 Task: Open a blank sheet, save the file as 'visualization' Insert a table '2 by 1' In first column, add headers, 'Copy, Book'. Change table style to  'Red'
Action: Mouse moved to (204, 259)
Screenshot: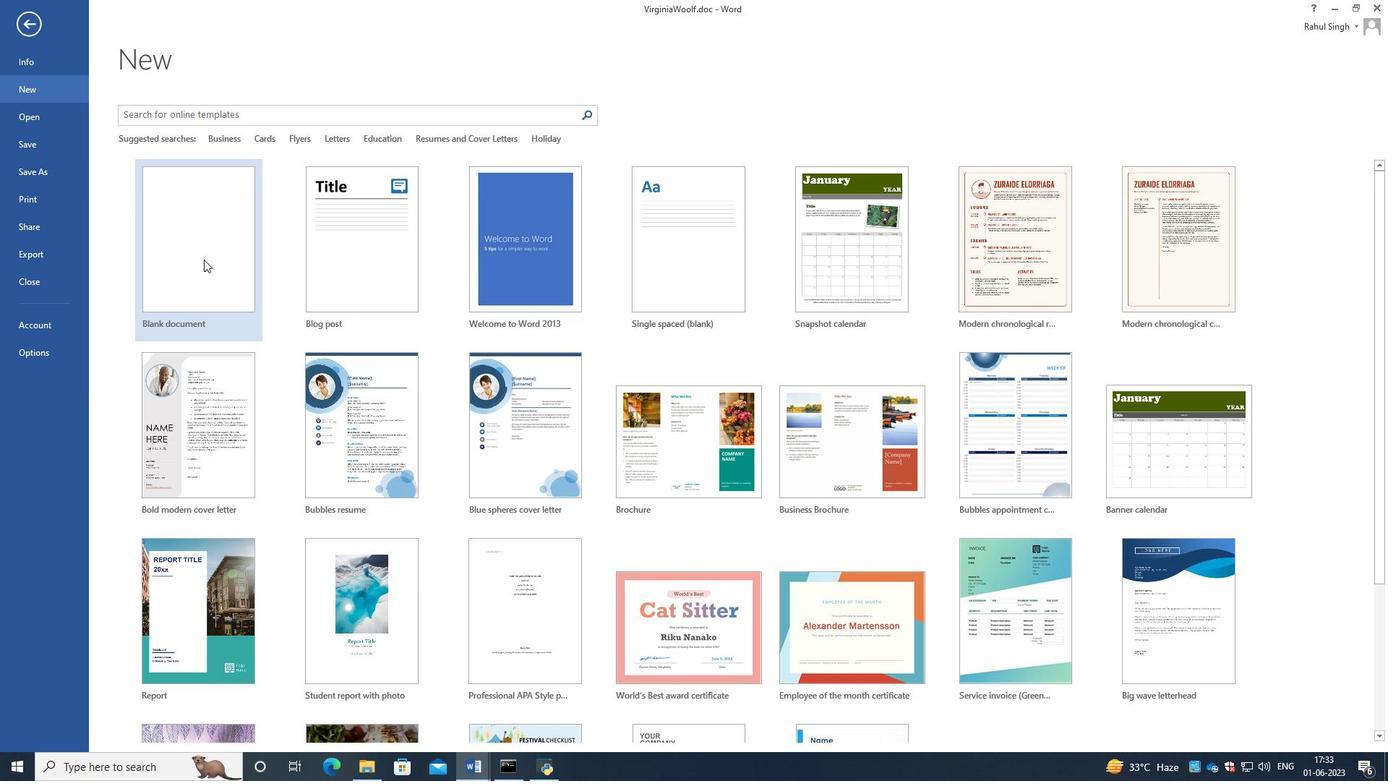 
Action: Mouse pressed left at (204, 259)
Screenshot: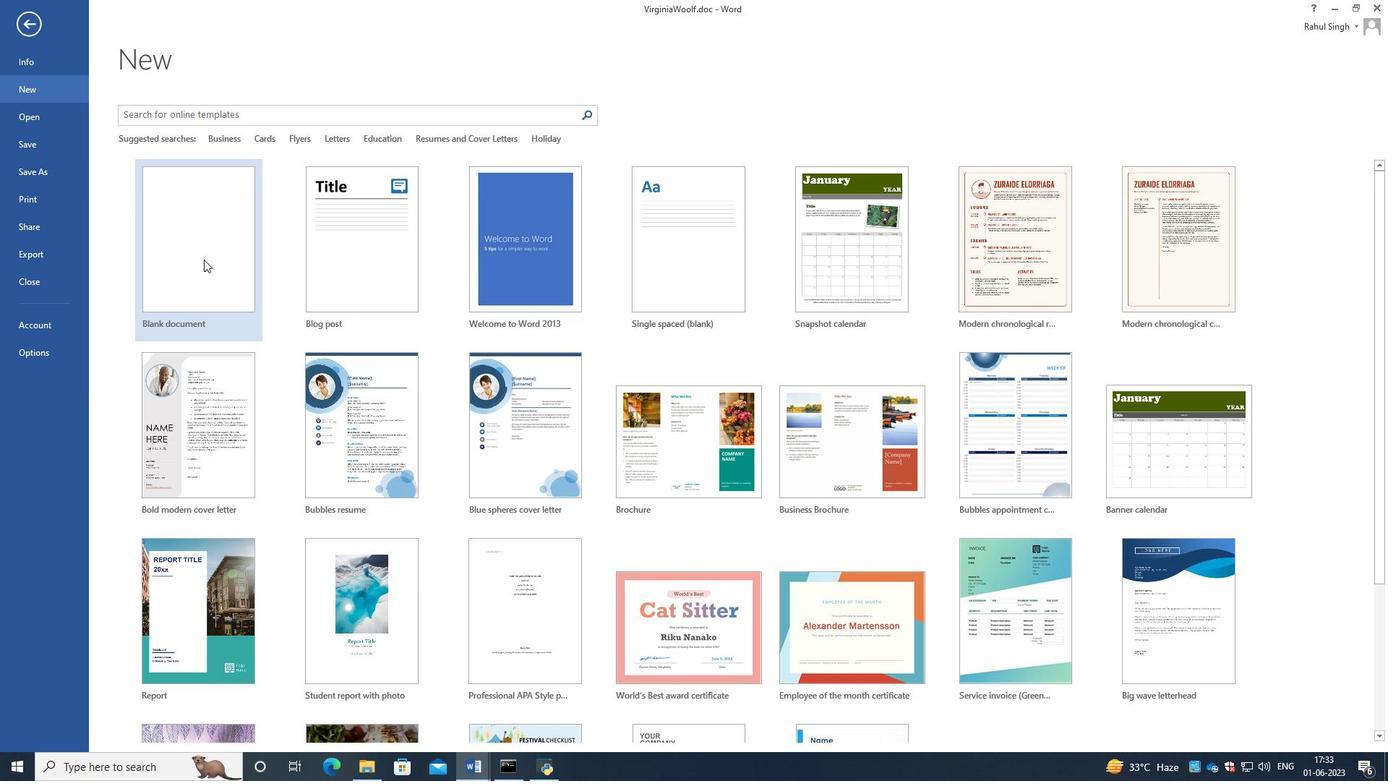 
Action: Mouse moved to (22, 28)
Screenshot: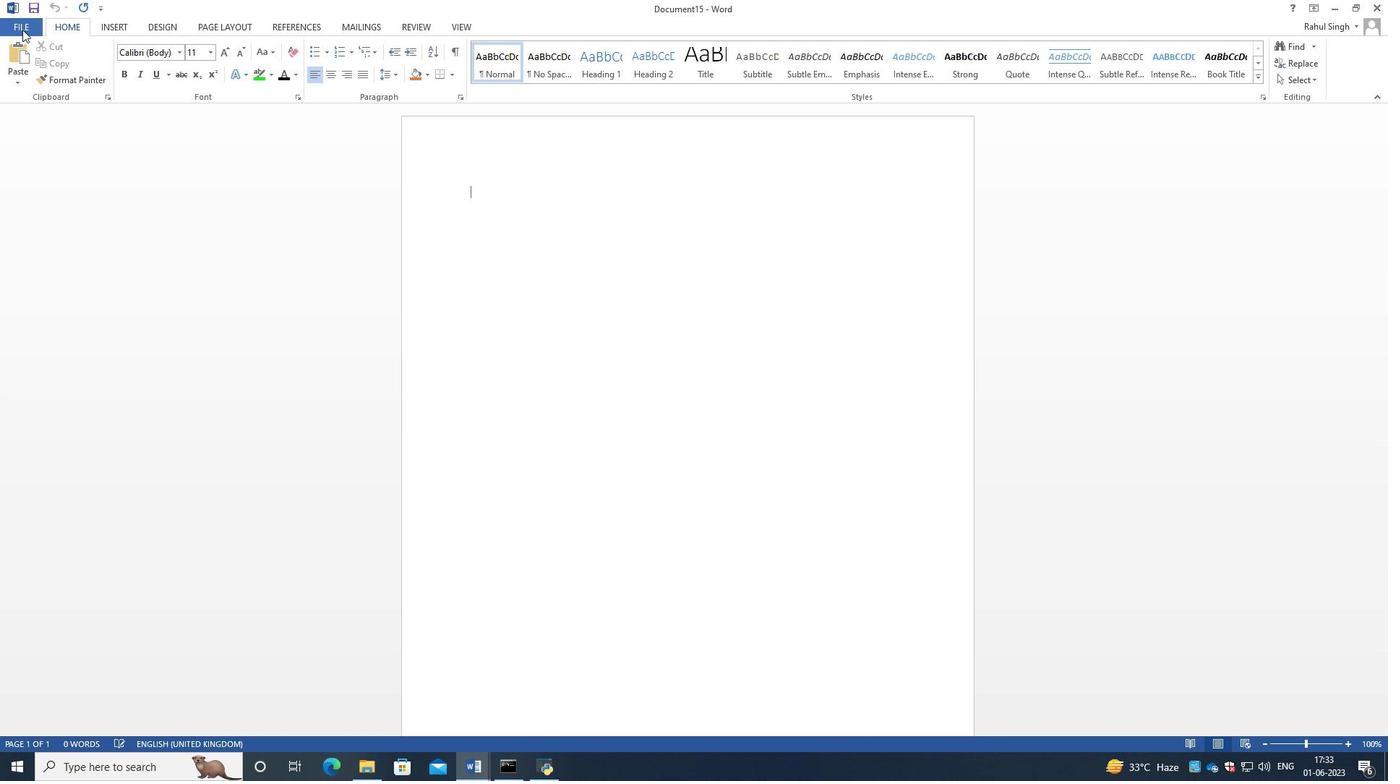 
Action: Mouse pressed left at (22, 28)
Screenshot: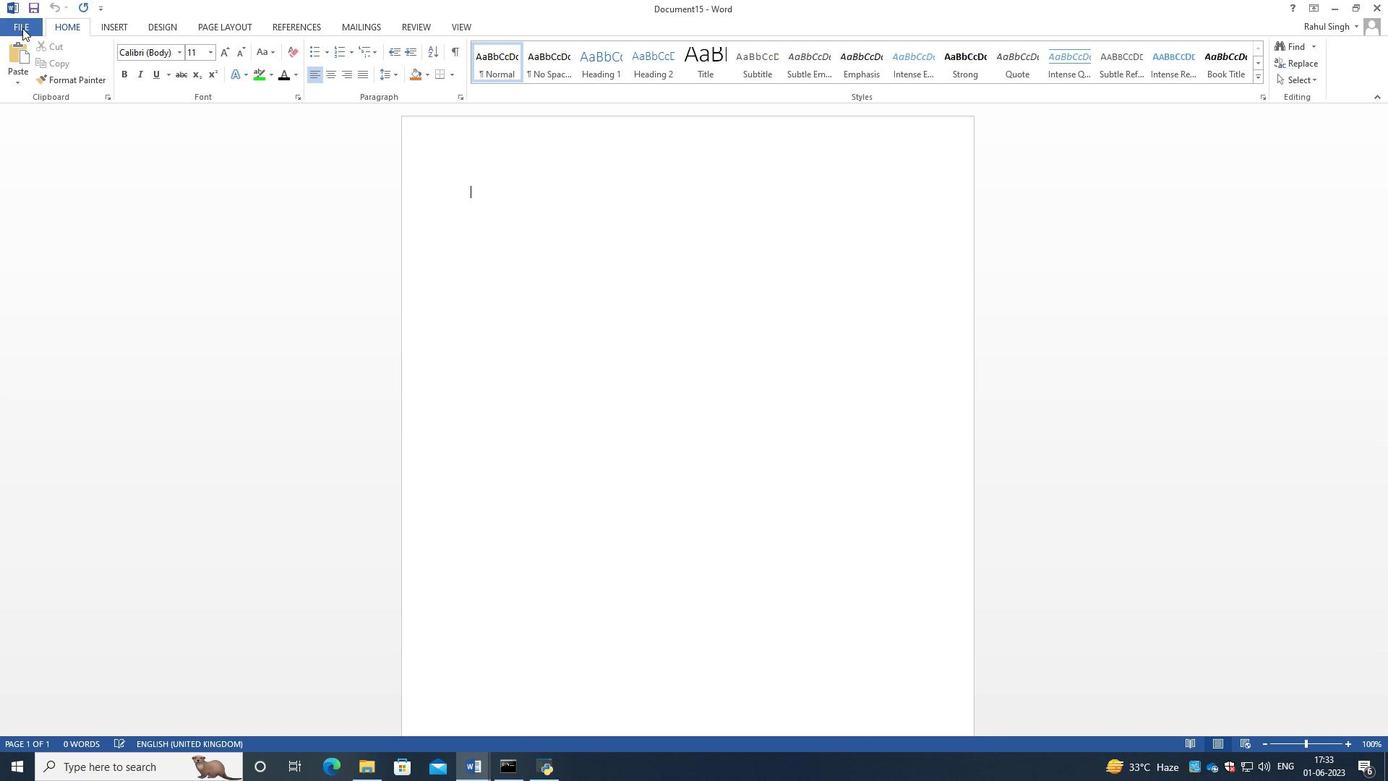 
Action: Mouse moved to (41, 176)
Screenshot: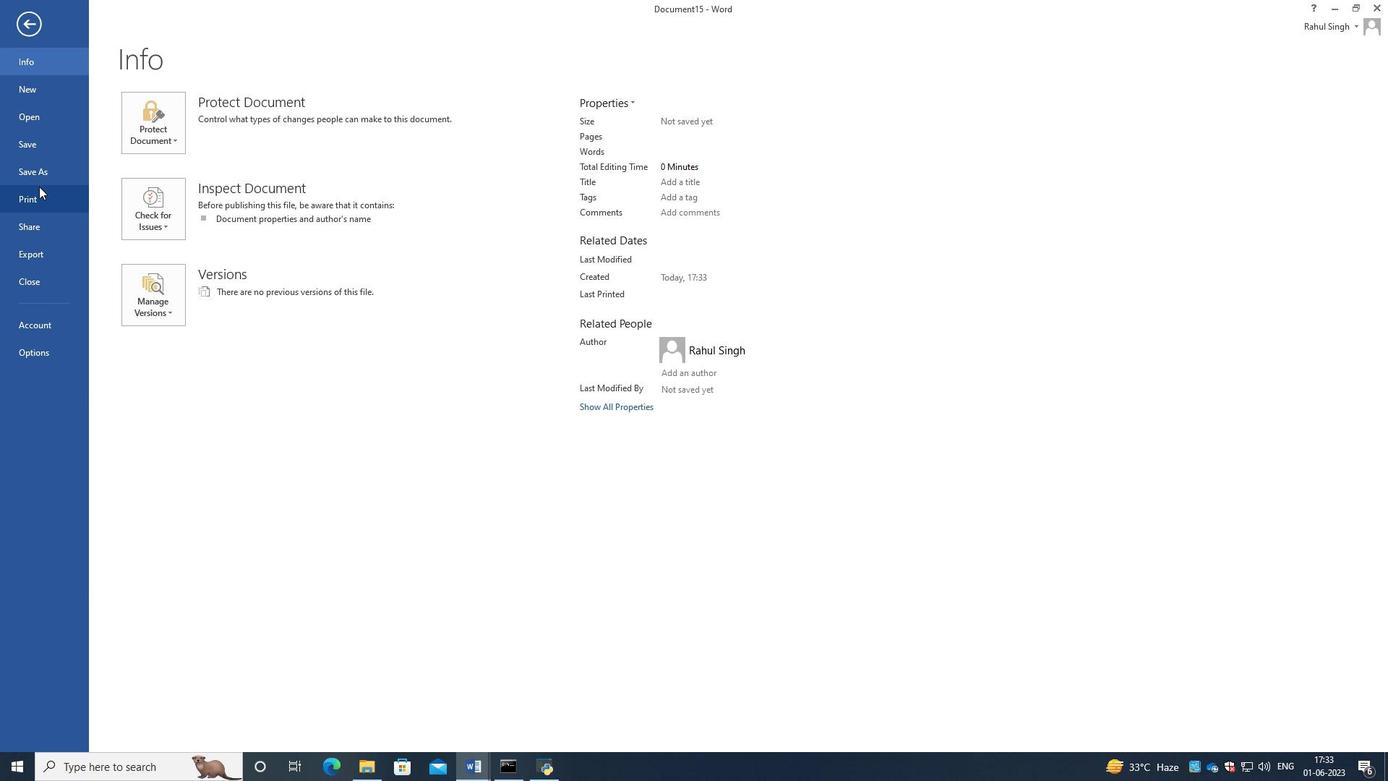 
Action: Mouse pressed left at (41, 176)
Screenshot: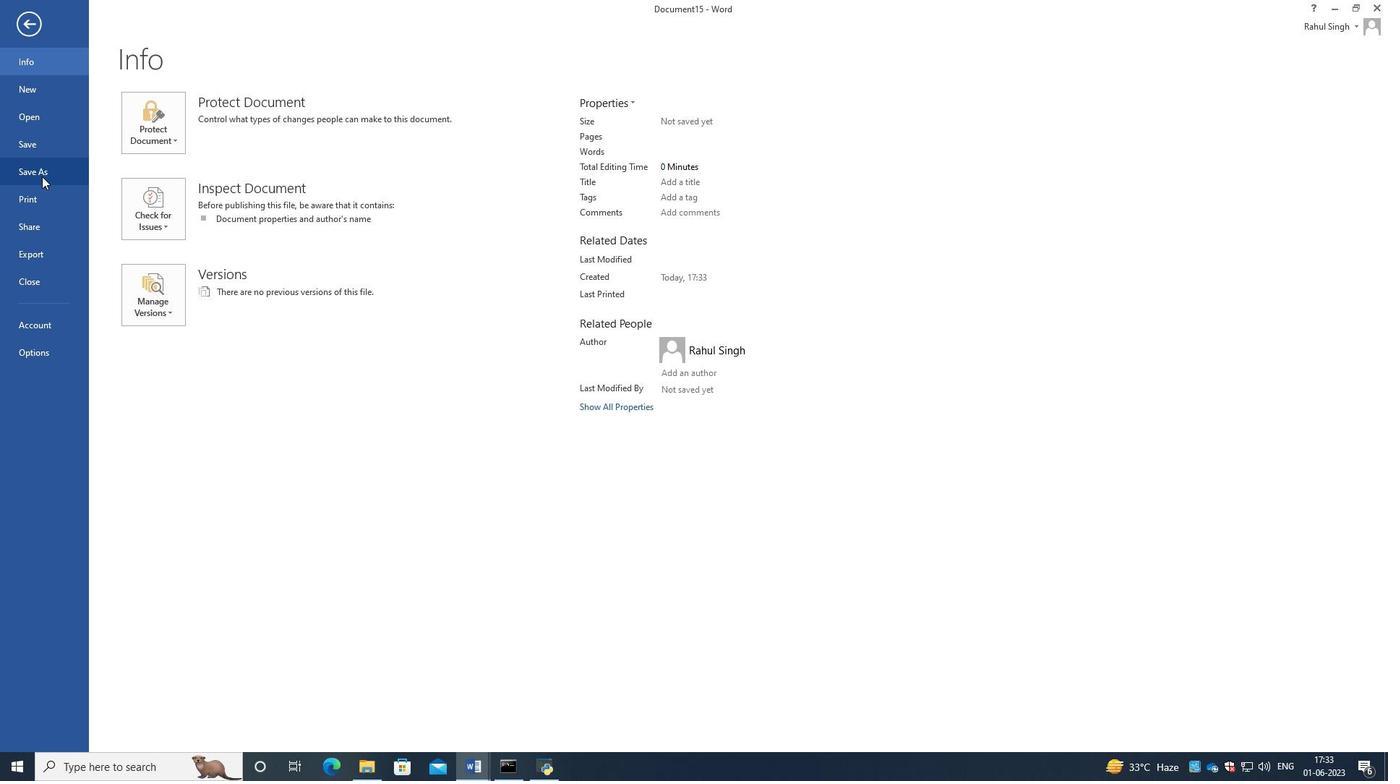 
Action: Mouse moved to (389, 148)
Screenshot: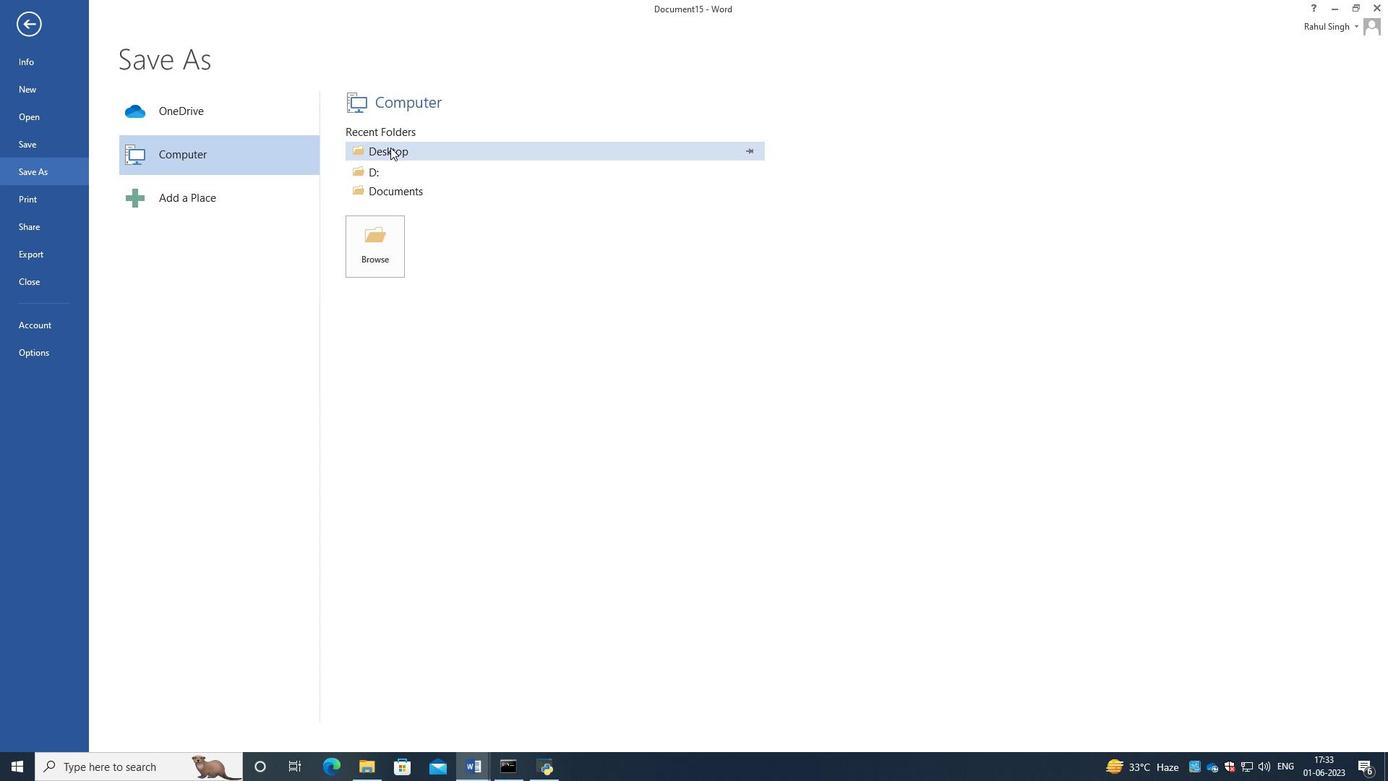 
Action: Mouse pressed left at (389, 148)
Screenshot: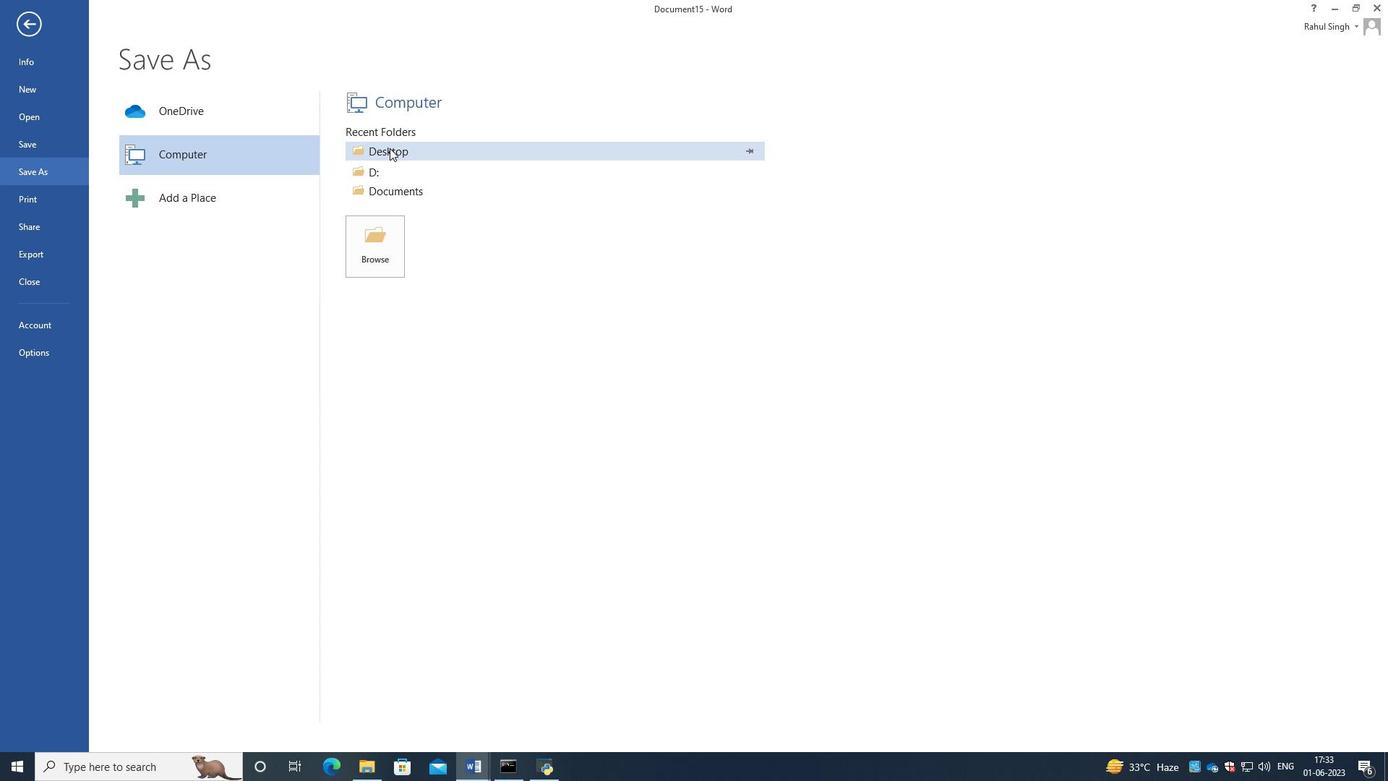 
Action: Mouse moved to (429, 293)
Screenshot: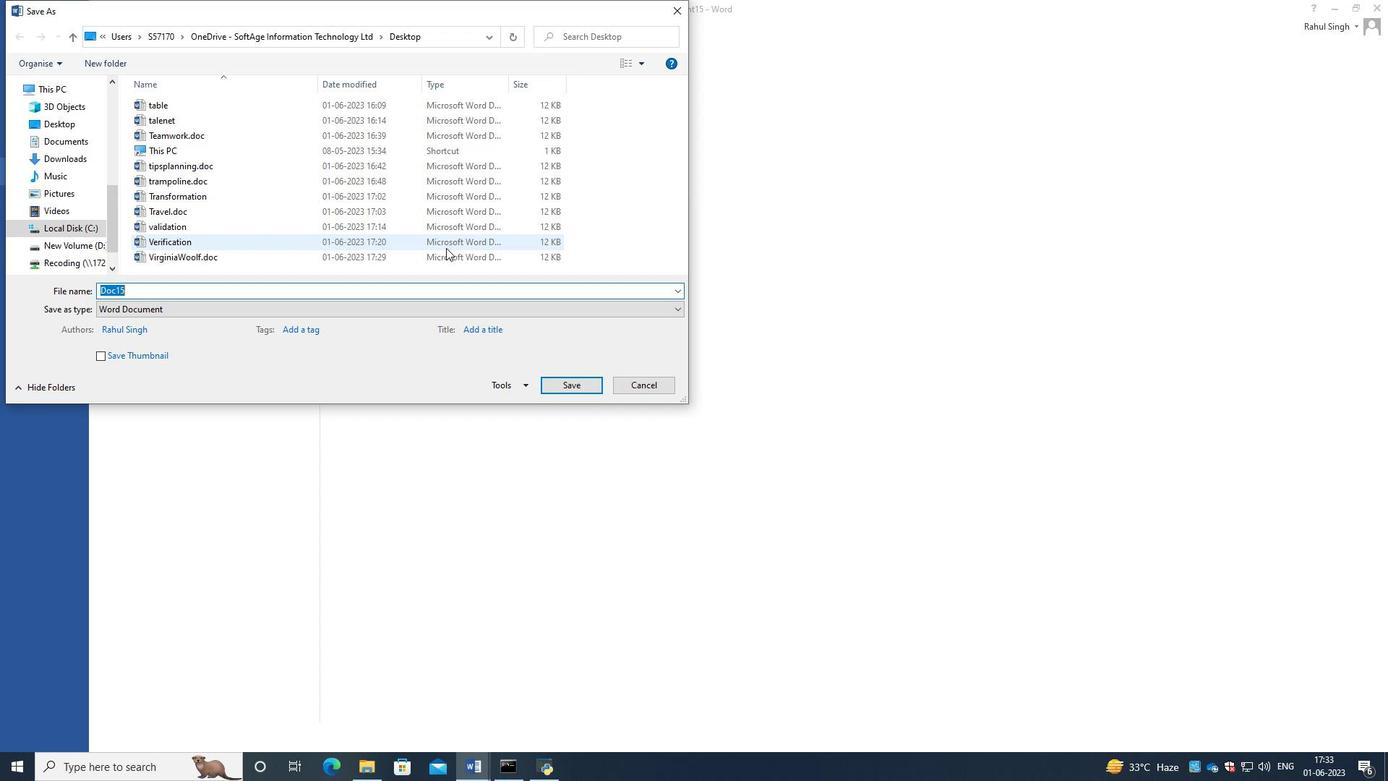 
Action: Key pressed sa<Key.backspace><Key.backspace><Key.backspace>visualization
Screenshot: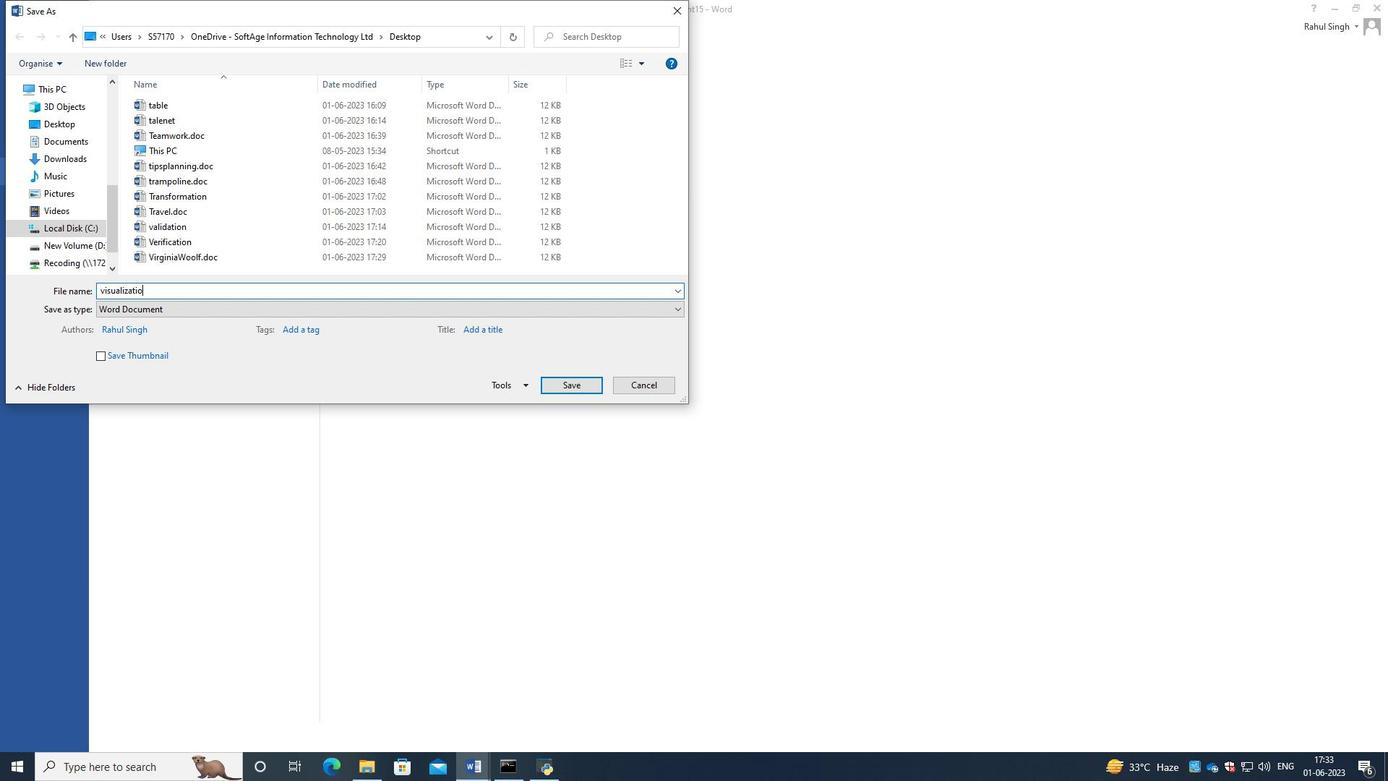 
Action: Mouse moved to (568, 385)
Screenshot: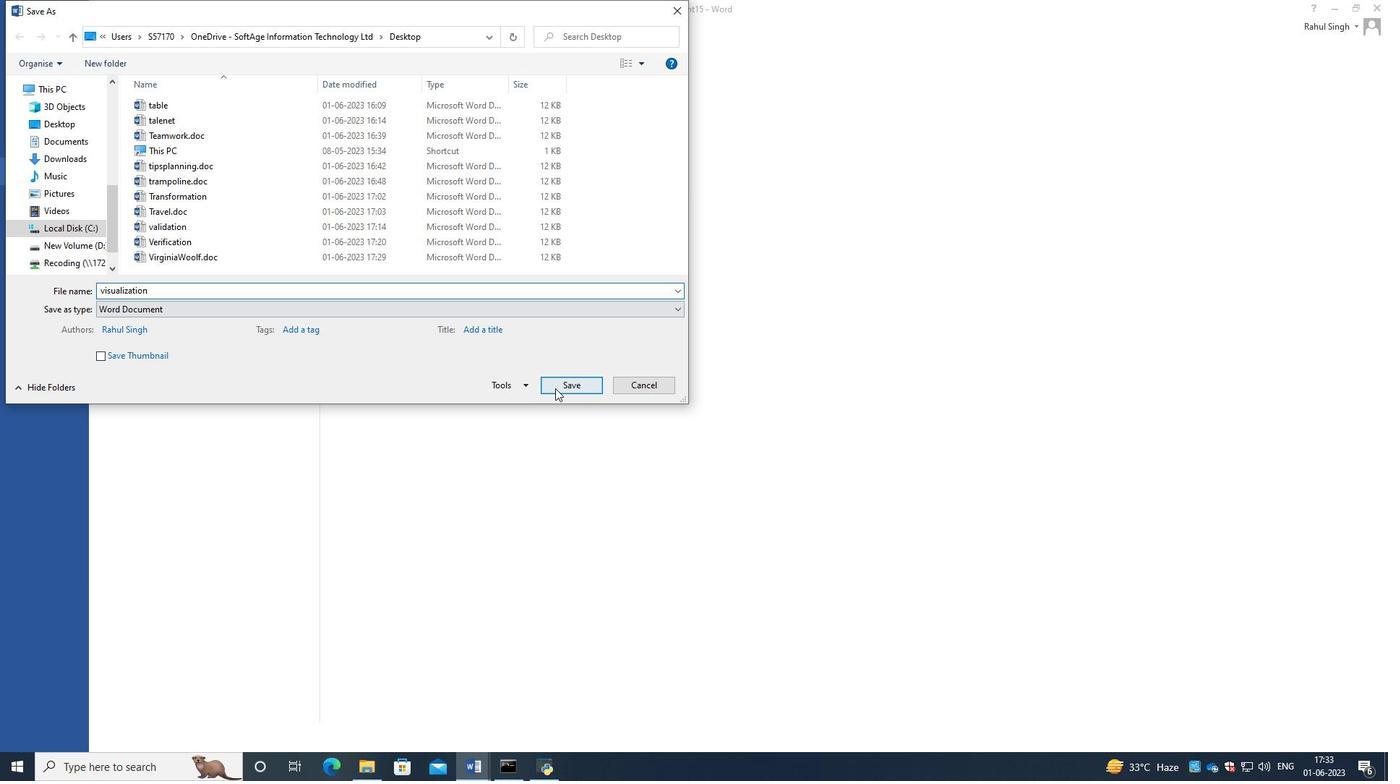
Action: Mouse pressed left at (568, 385)
Screenshot: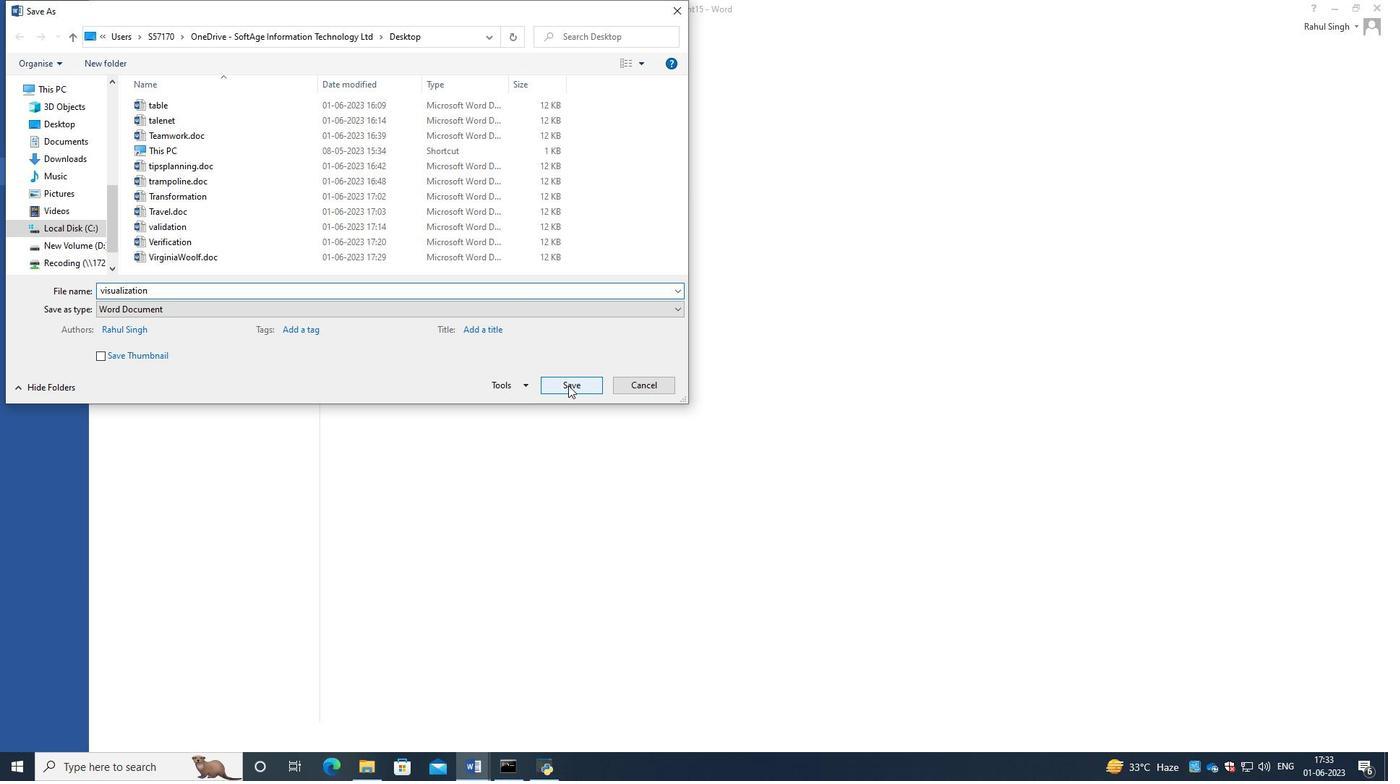 
Action: Mouse moved to (112, 31)
Screenshot: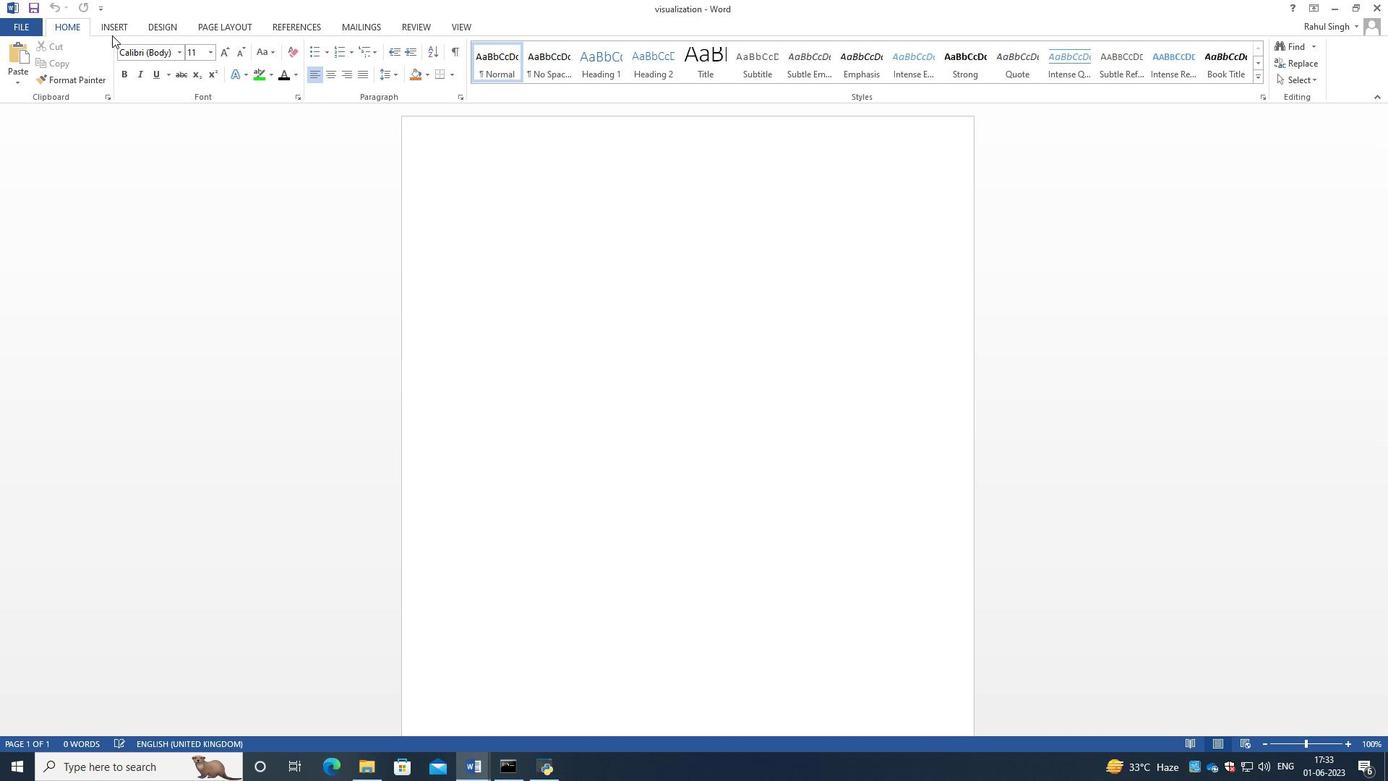
Action: Mouse pressed left at (112, 31)
Screenshot: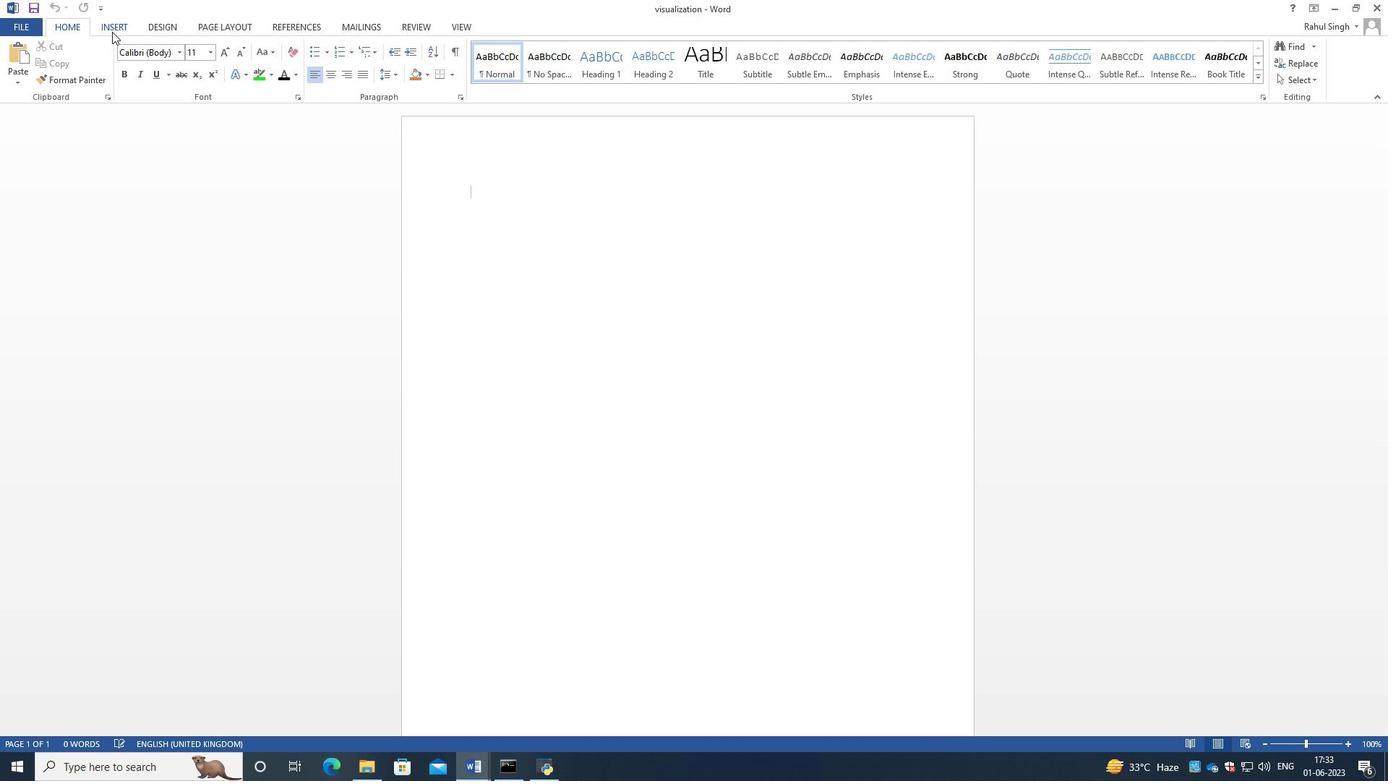 
Action: Mouse moved to (120, 75)
Screenshot: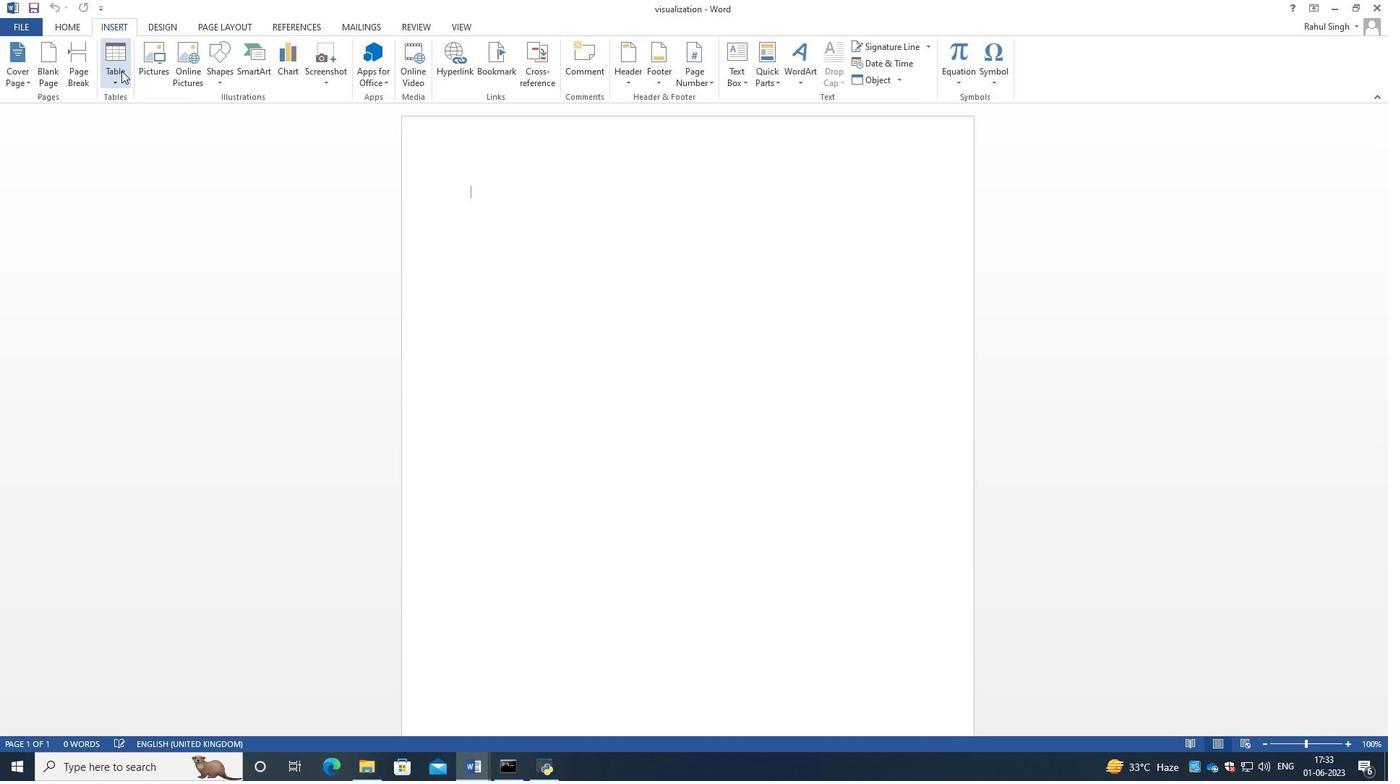 
Action: Mouse pressed left at (120, 75)
Screenshot: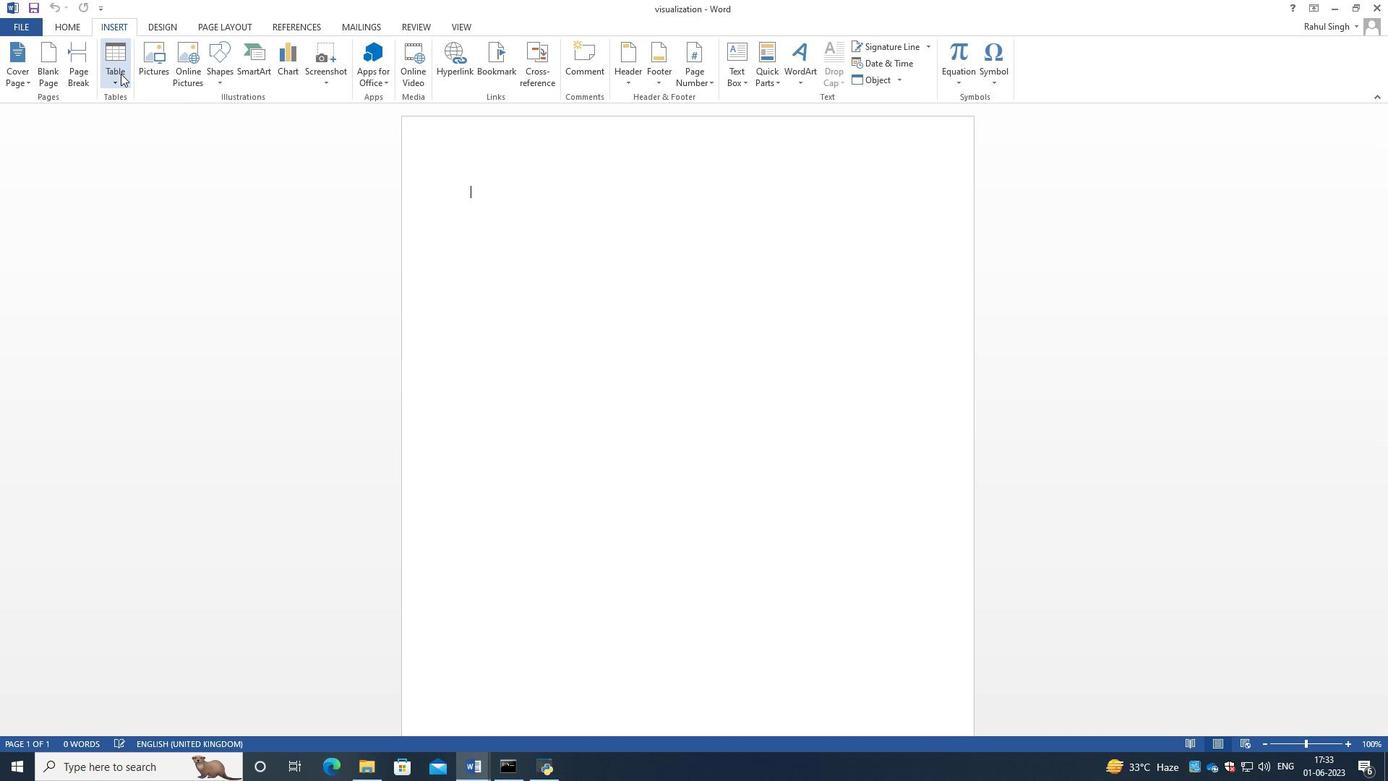 
Action: Mouse moved to (122, 120)
Screenshot: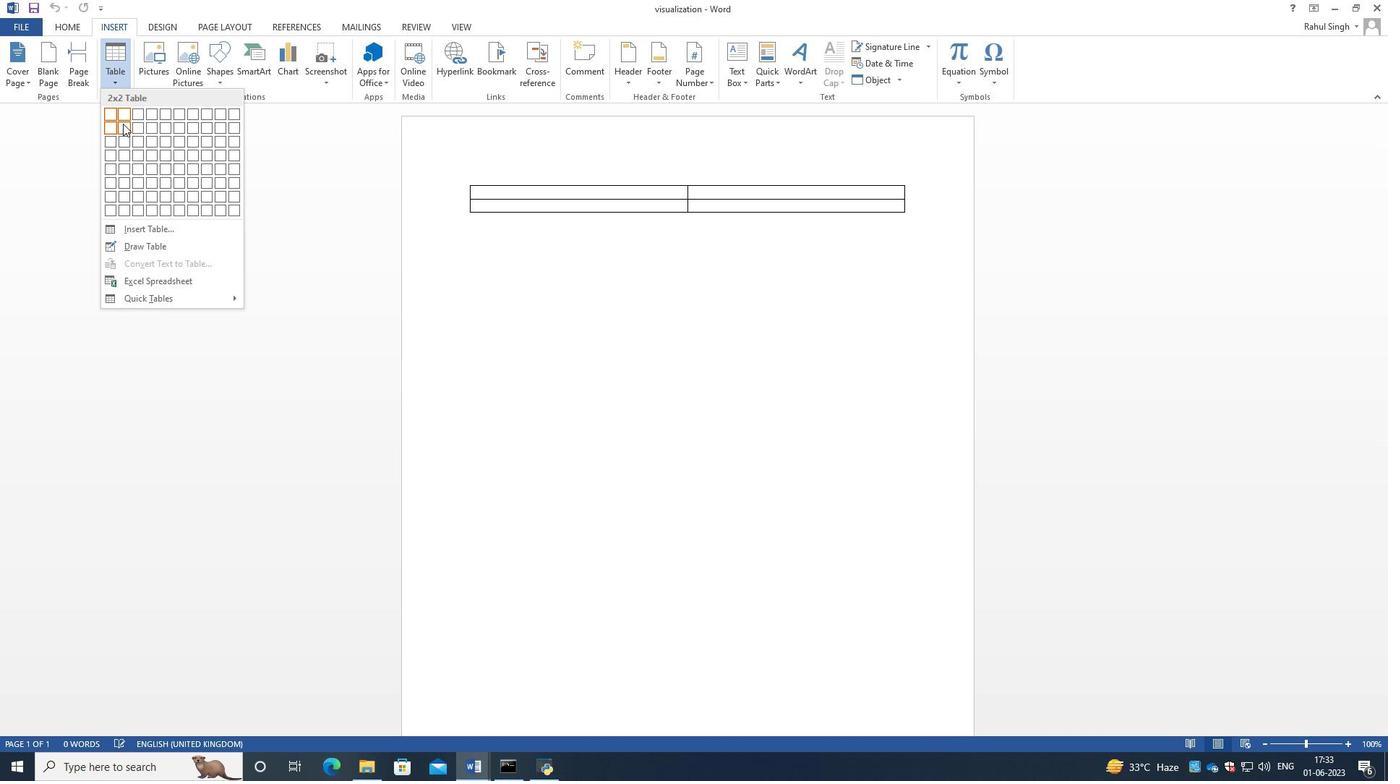 
Action: Mouse pressed left at (122, 120)
Screenshot: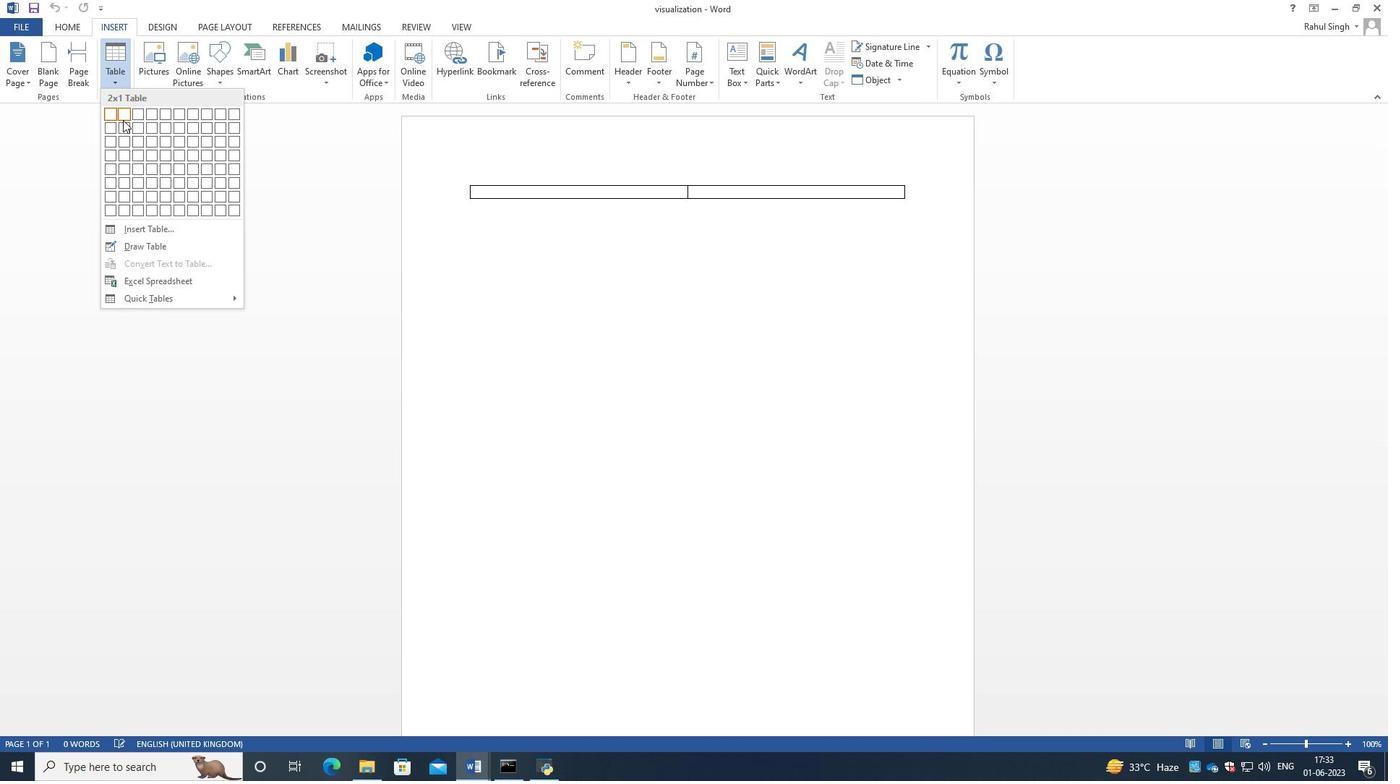 
Action: Mouse moved to (513, 193)
Screenshot: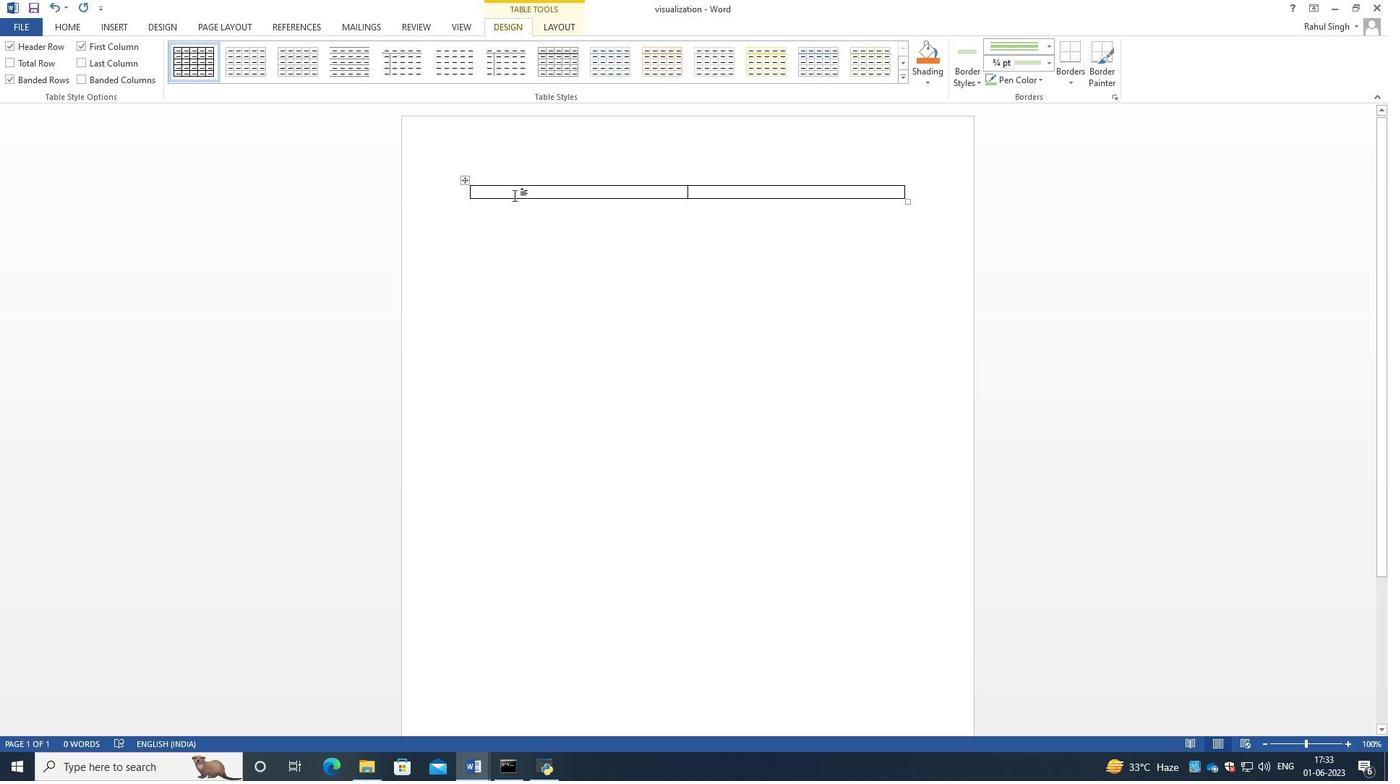 
Action: Mouse pressed left at (513, 193)
Screenshot: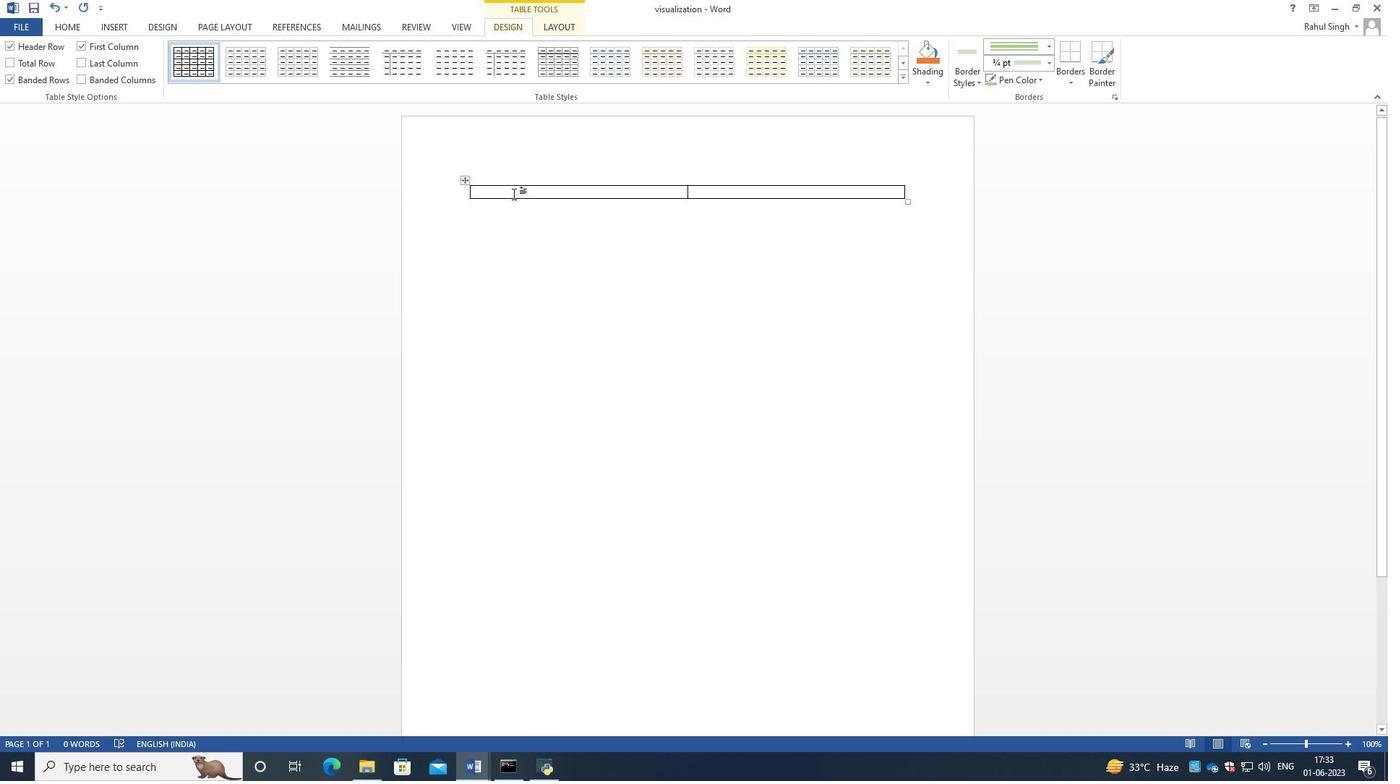 
Action: Key pressed <Key.caps_lock>C<Key.caps_lock>opy<Key.tab><Key.caps_lock>B<Key.caps_lock>ook
Screenshot: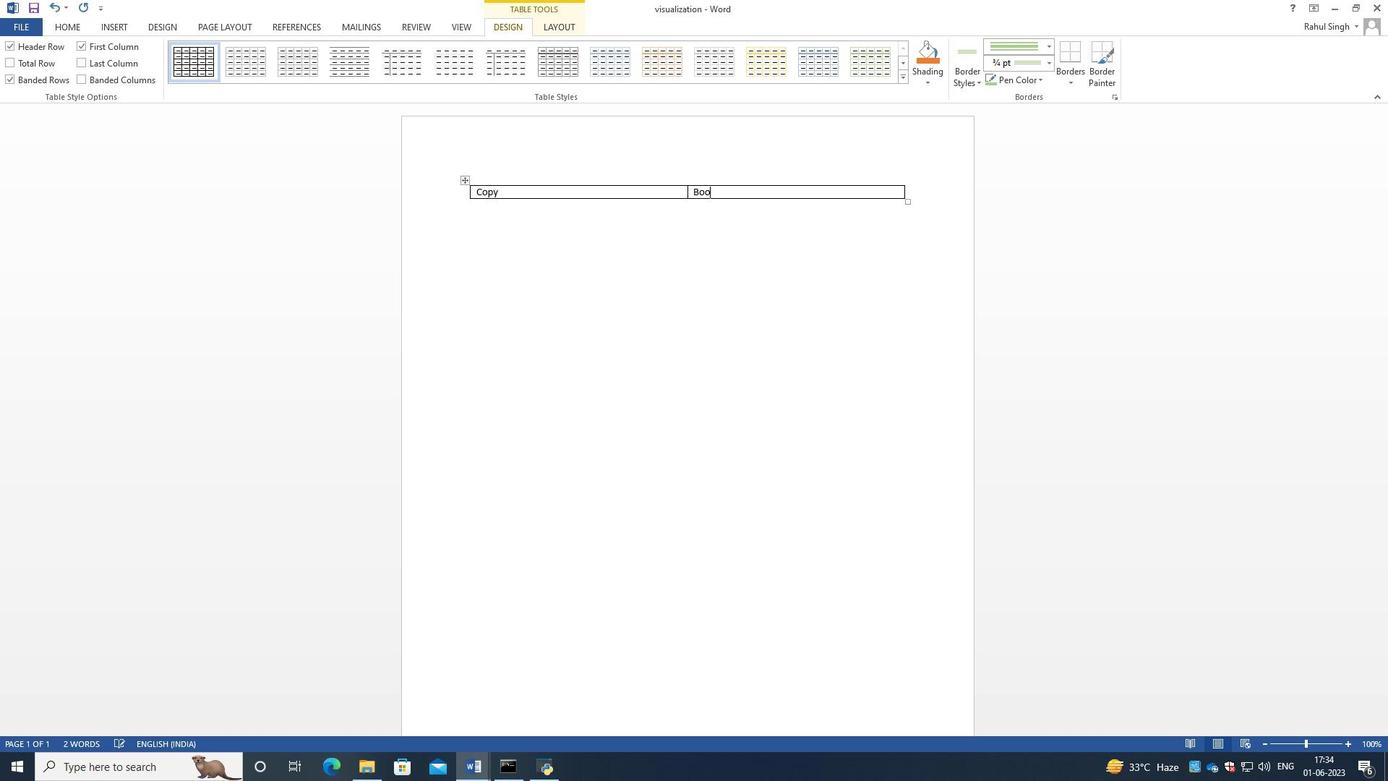 
Action: Mouse moved to (929, 66)
Screenshot: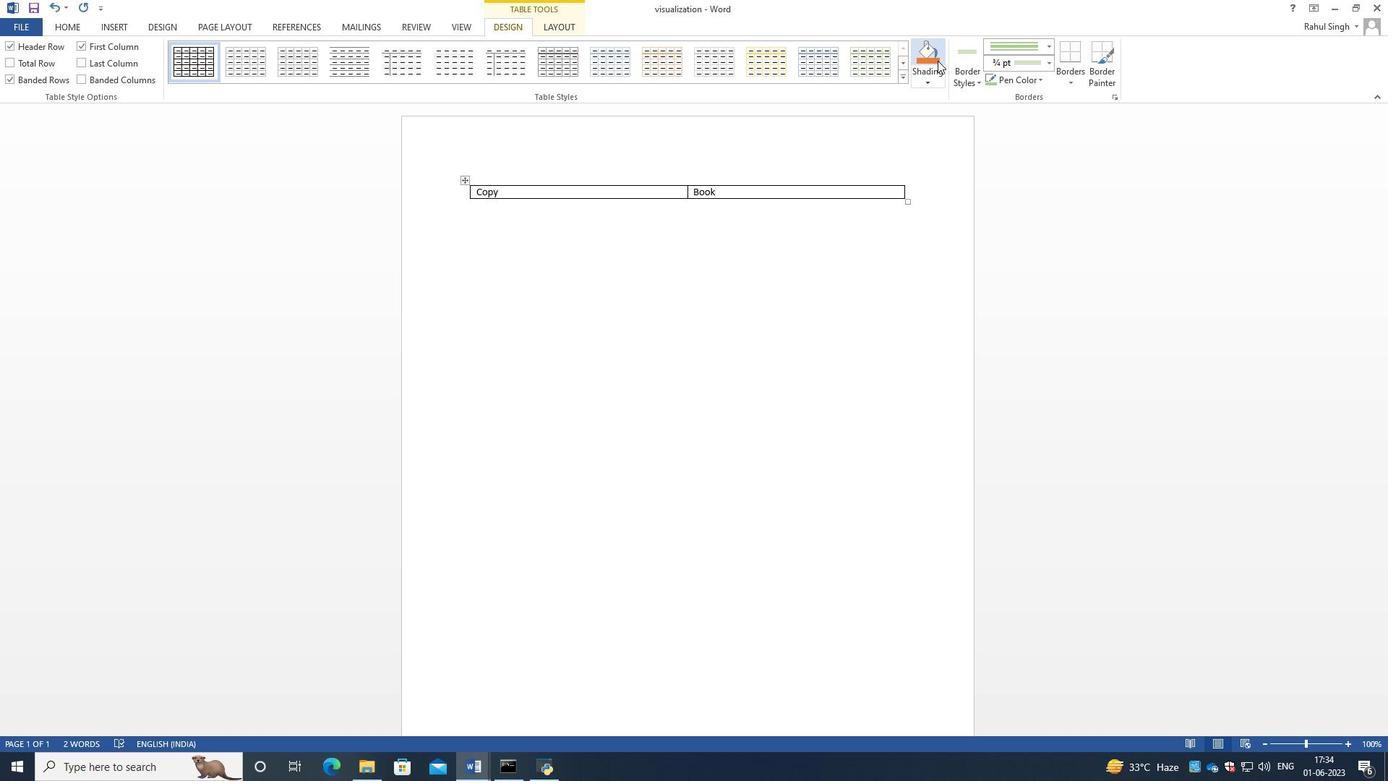 
Action: Mouse pressed left at (929, 66)
Screenshot: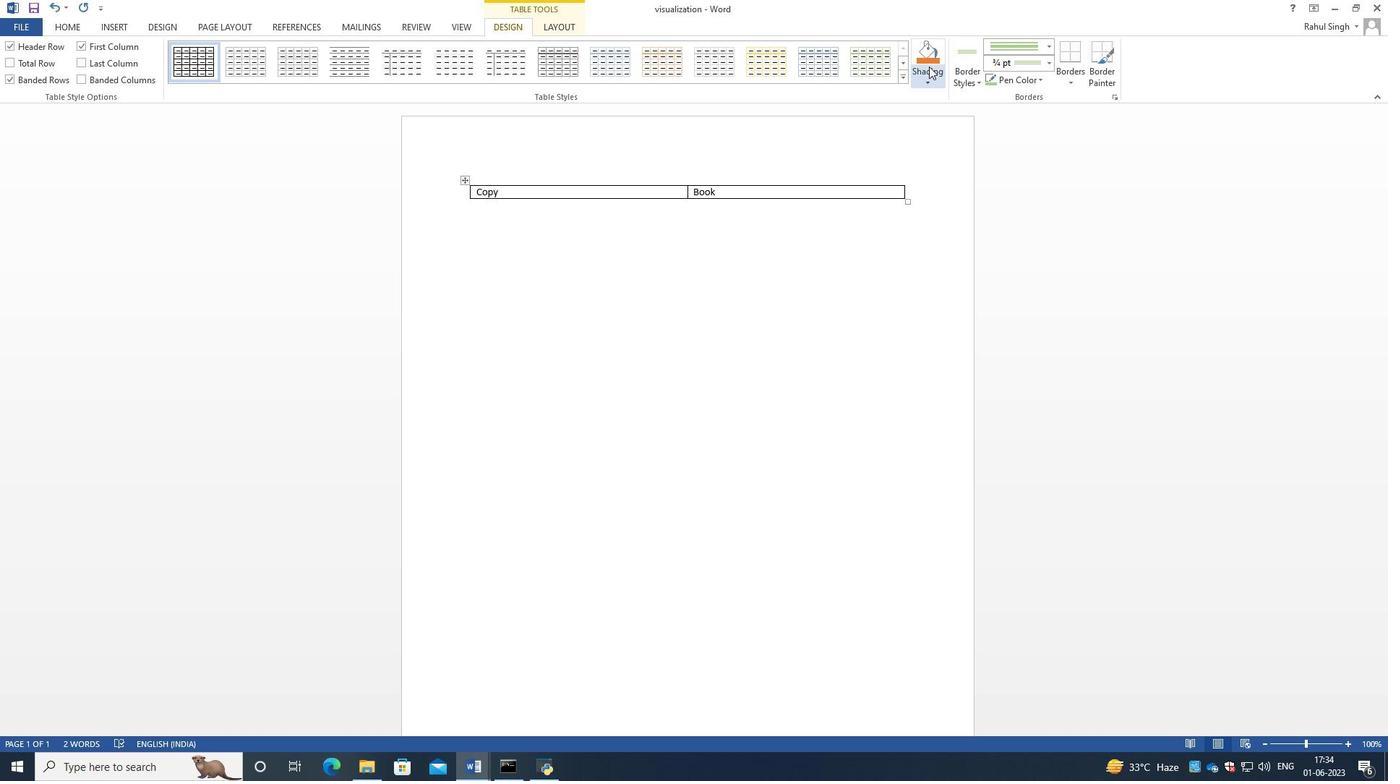 
Action: Mouse moved to (722, 292)
Screenshot: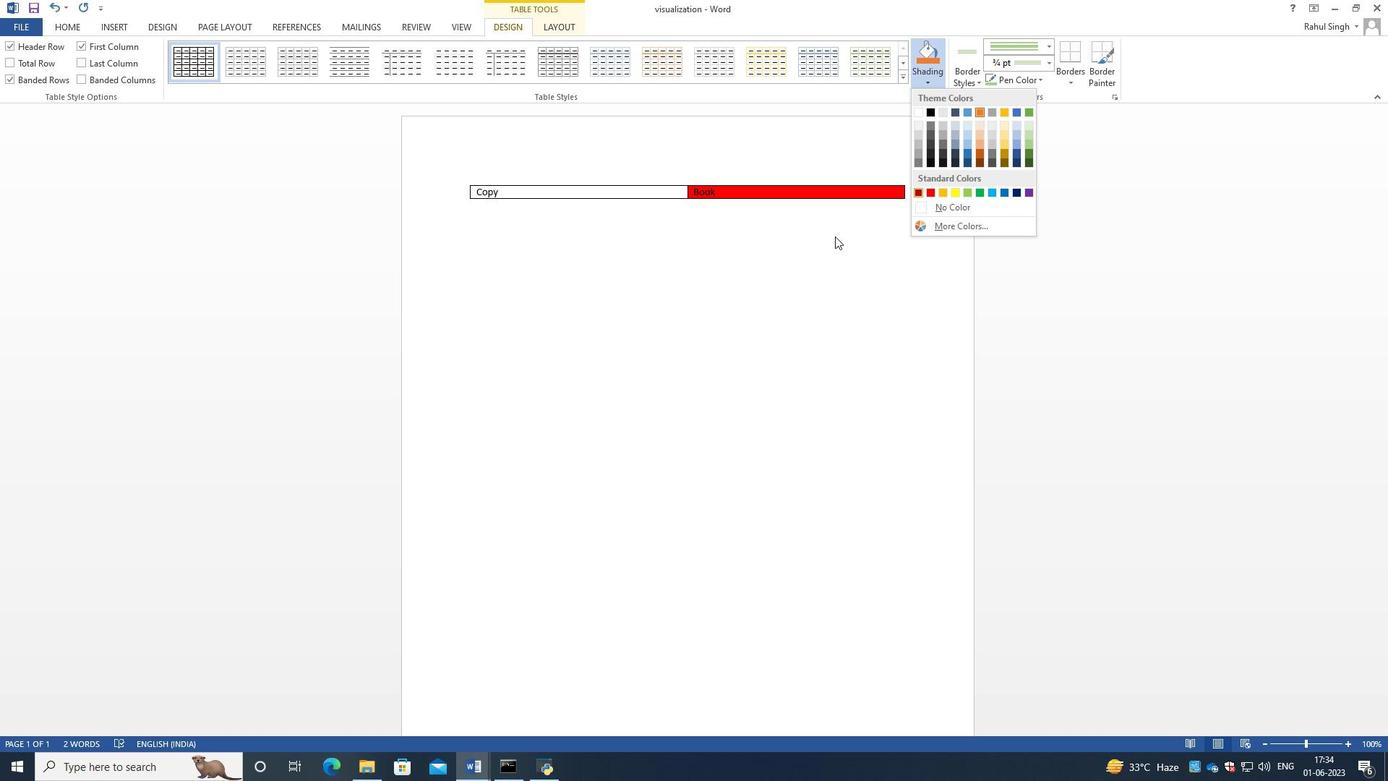 
Action: Mouse pressed left at (722, 292)
Screenshot: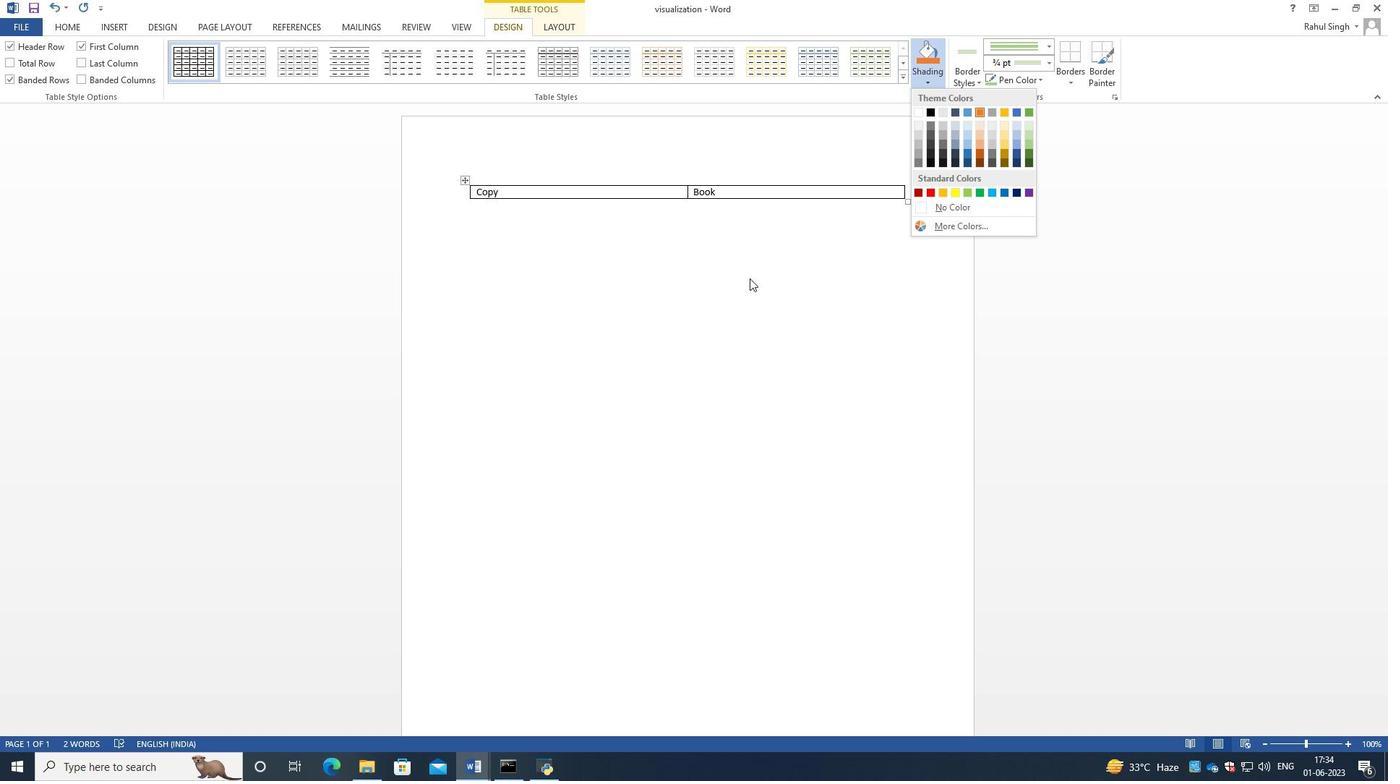 
Action: Mouse moved to (914, 190)
Screenshot: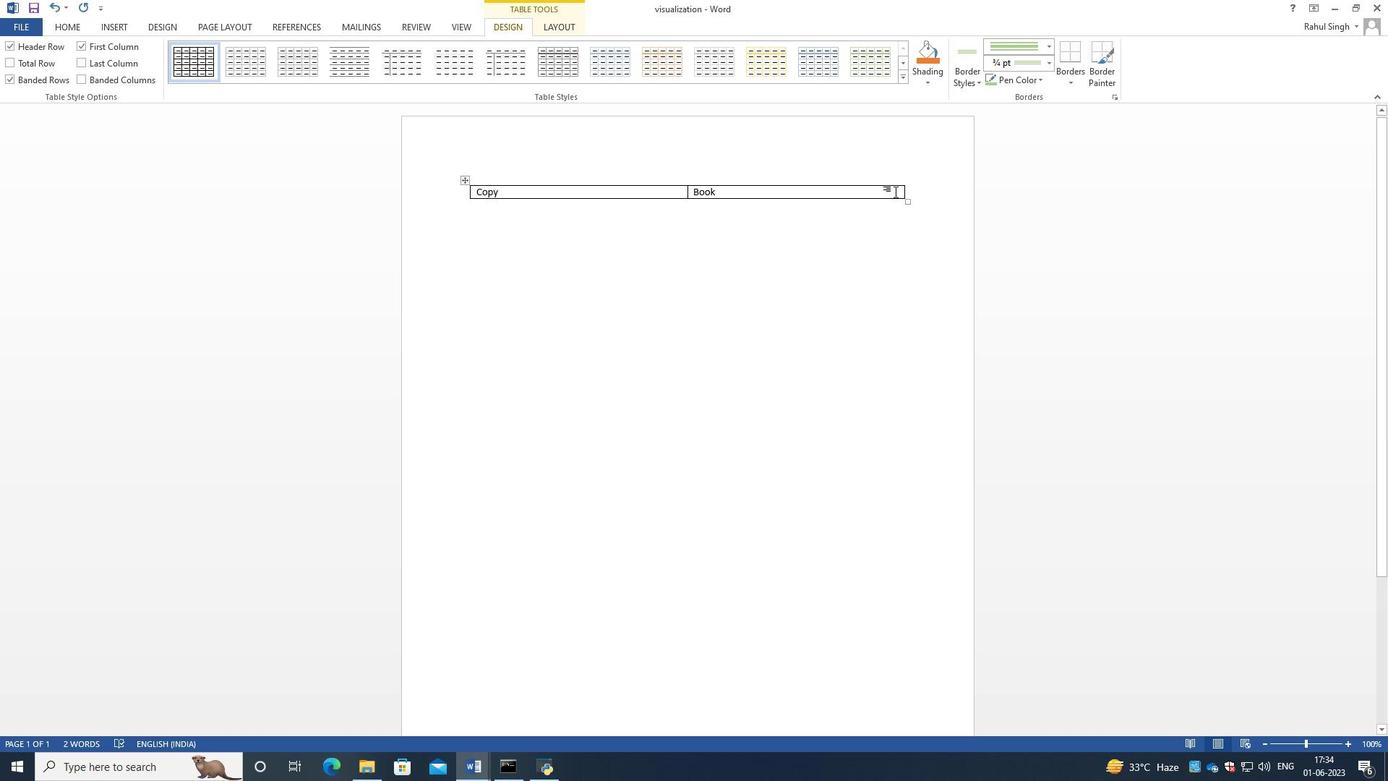 
Action: Mouse pressed left at (914, 190)
Screenshot: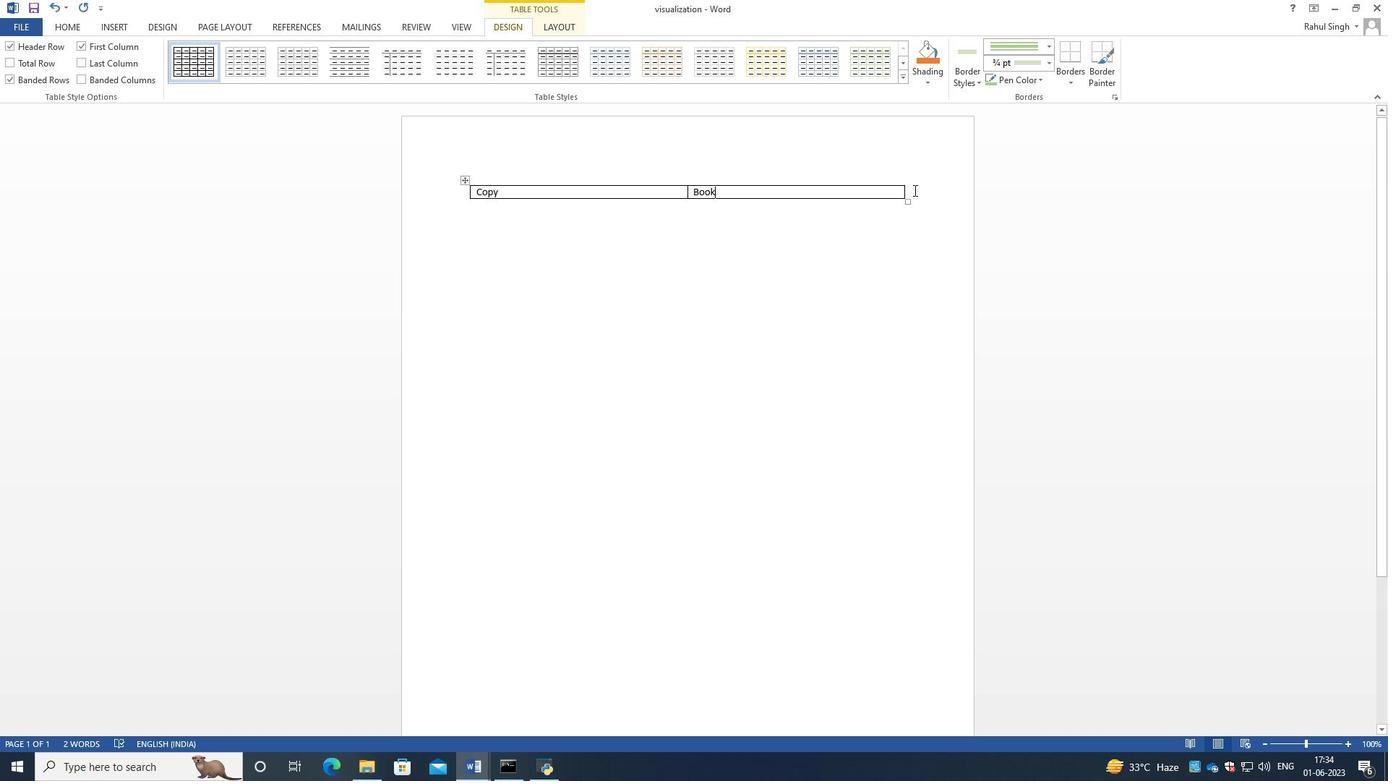 
Action: Mouse moved to (934, 75)
Screenshot: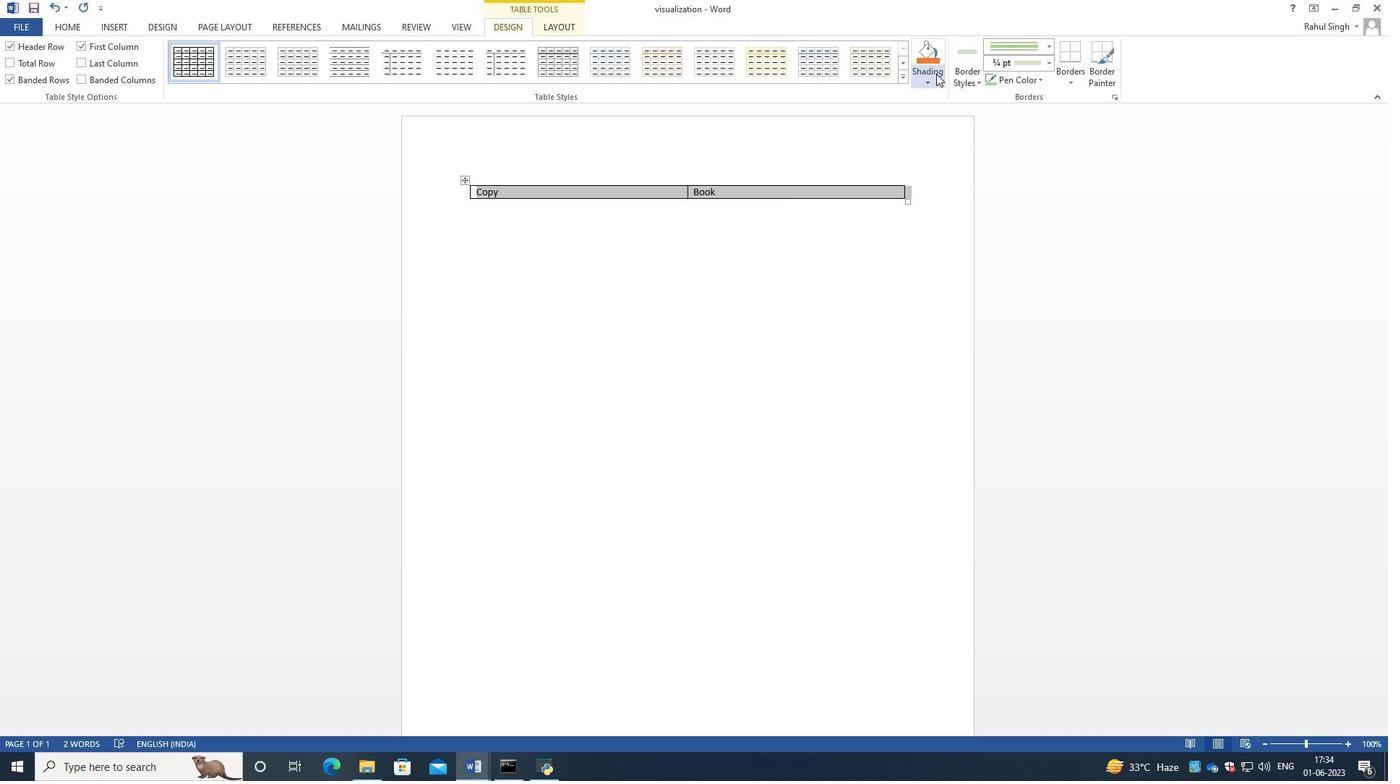 
Action: Mouse pressed left at (934, 75)
Screenshot: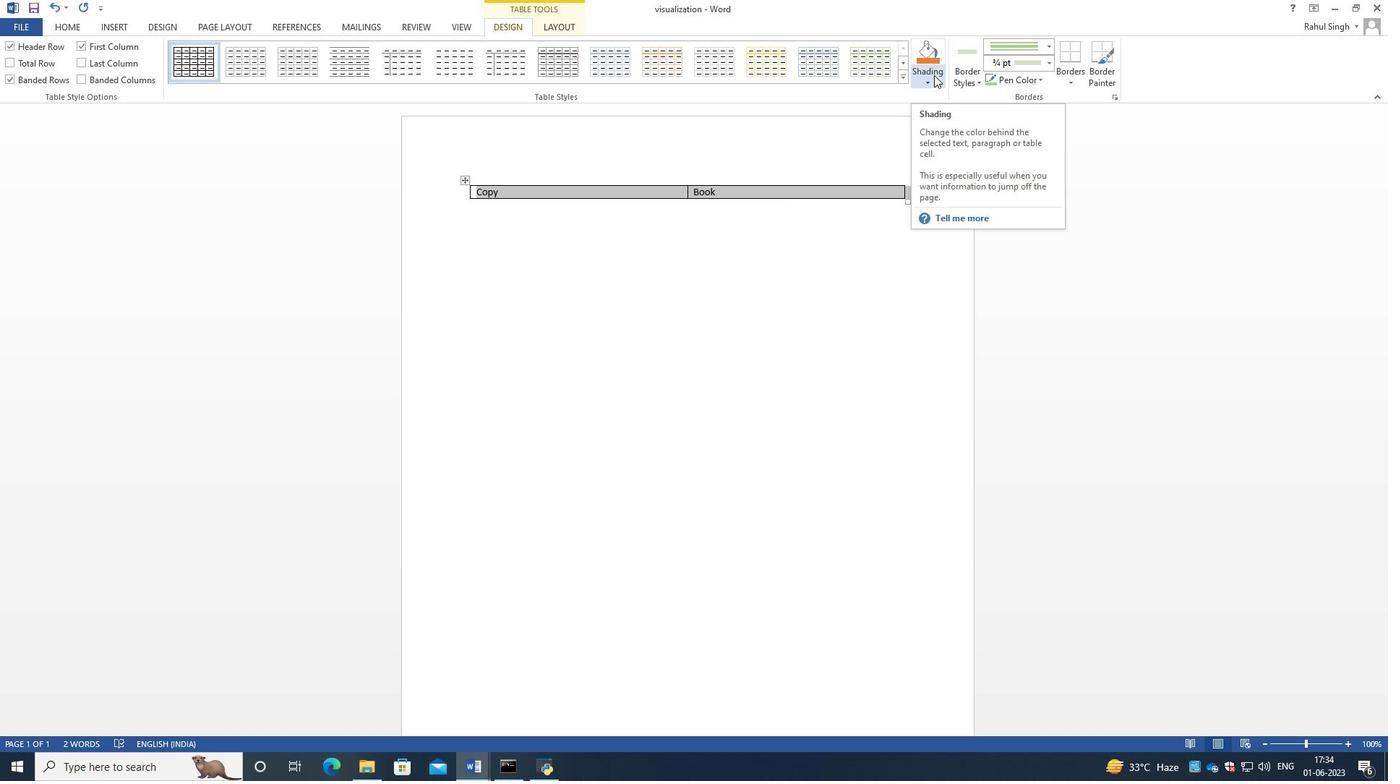 
Action: Mouse moved to (933, 194)
Screenshot: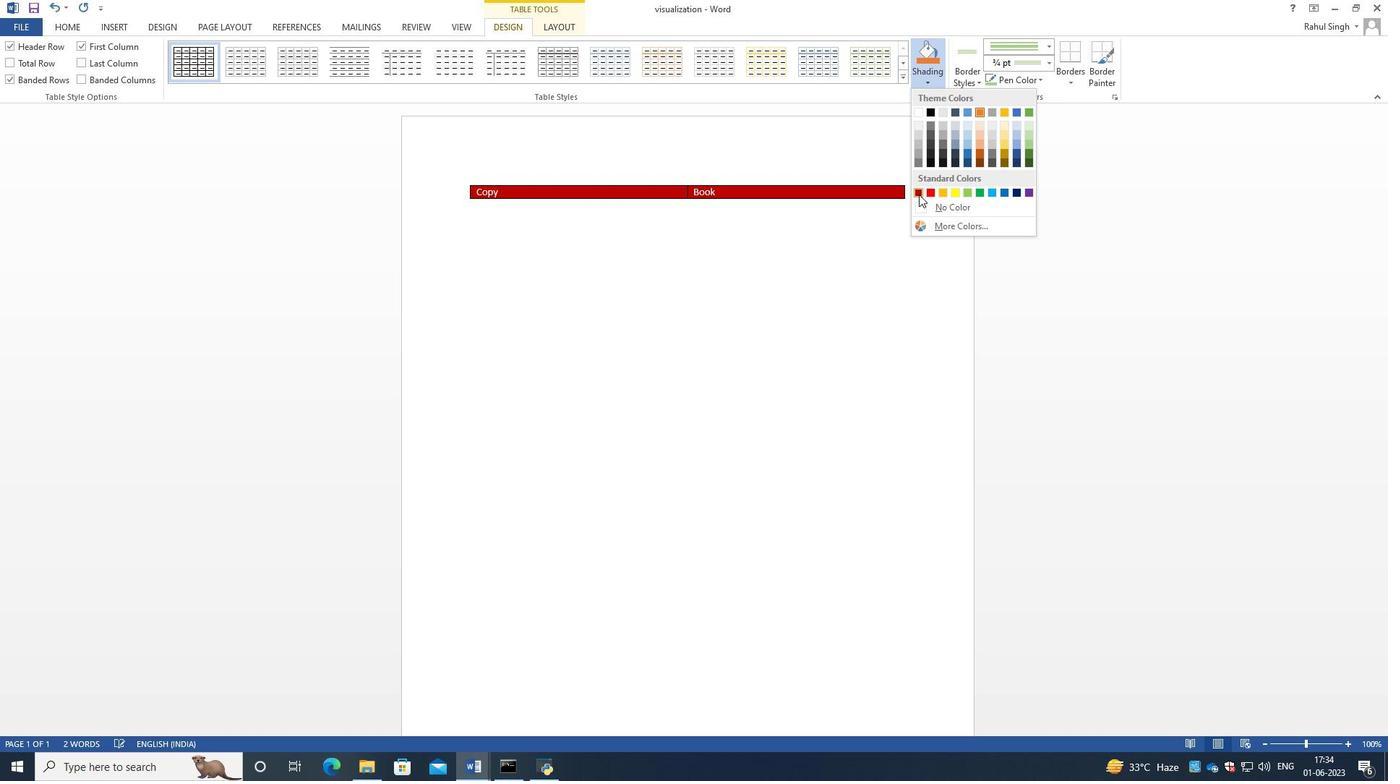 
Action: Mouse pressed left at (933, 194)
Screenshot: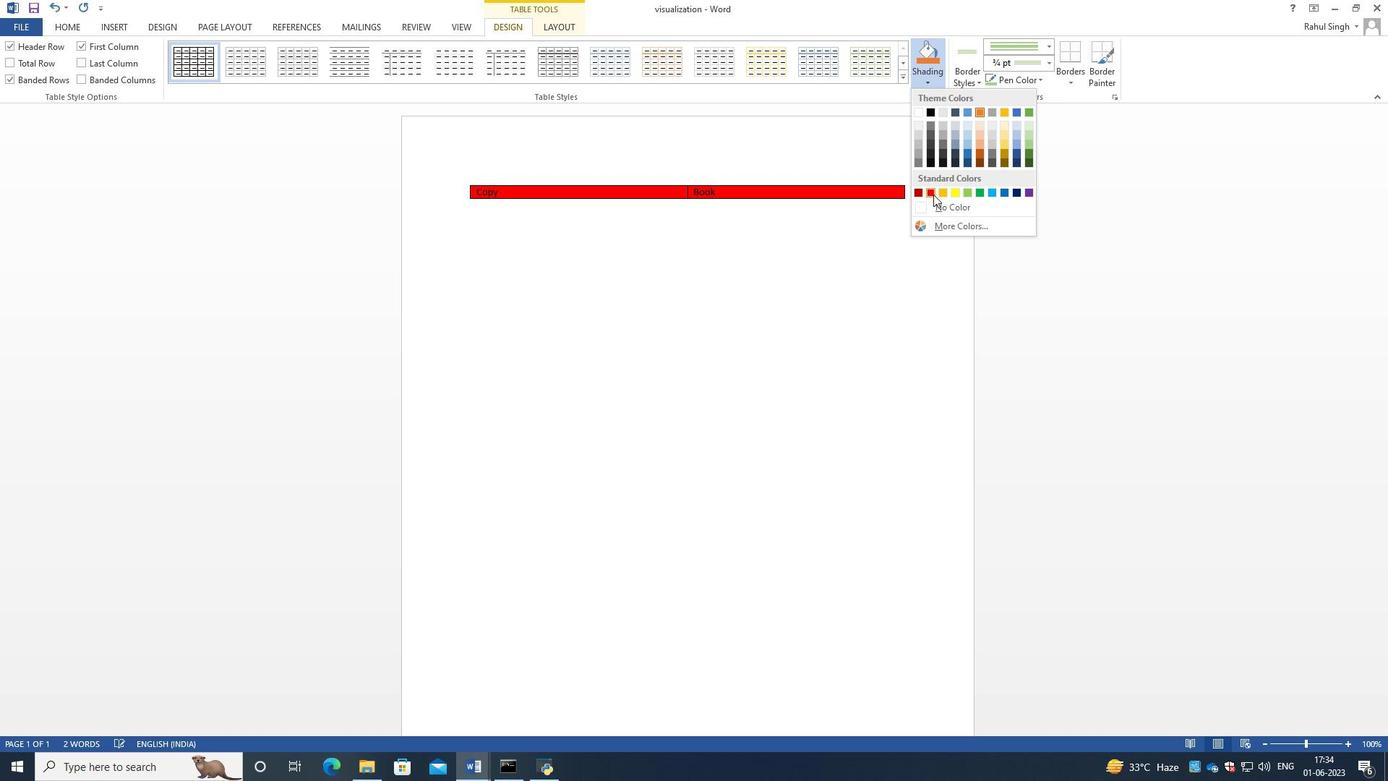 
Action: Mouse moved to (710, 326)
Screenshot: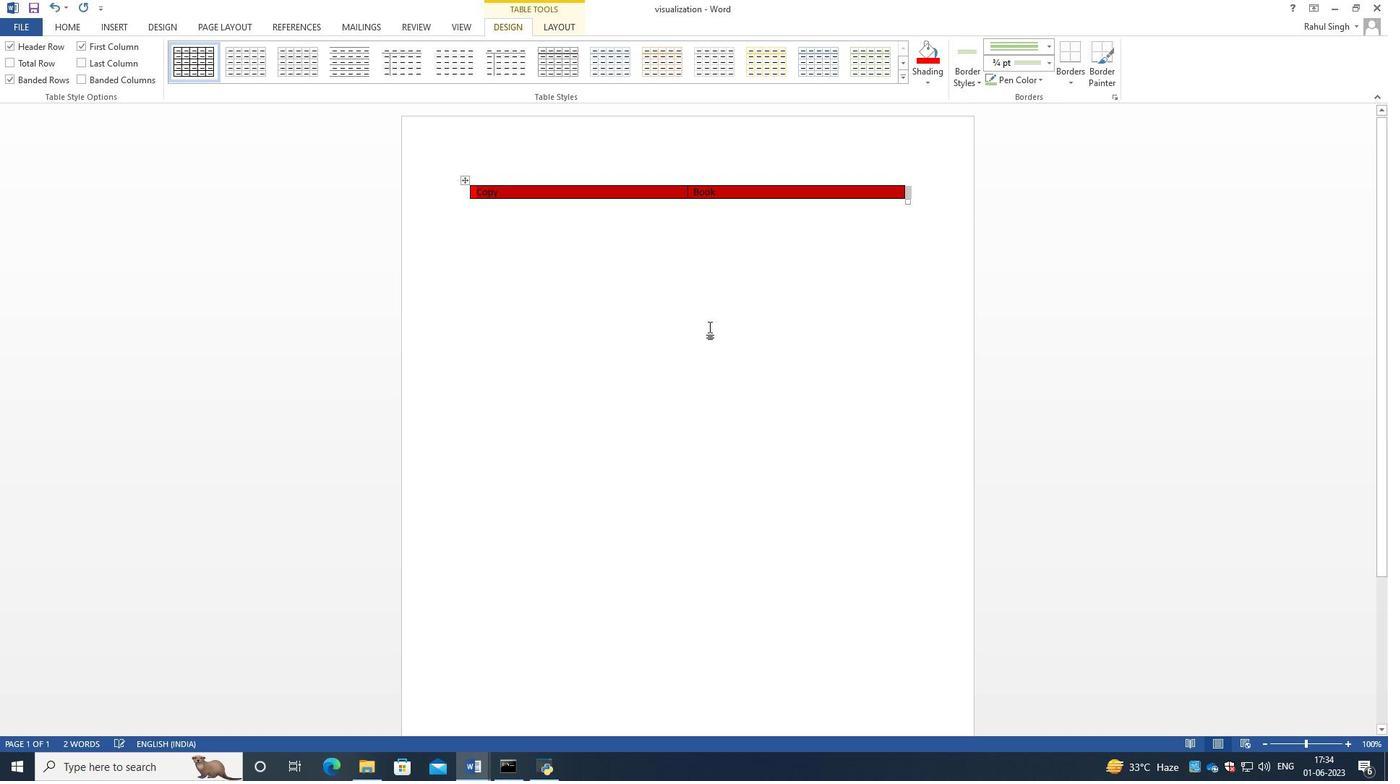 
Action: Mouse pressed left at (710, 326)
Screenshot: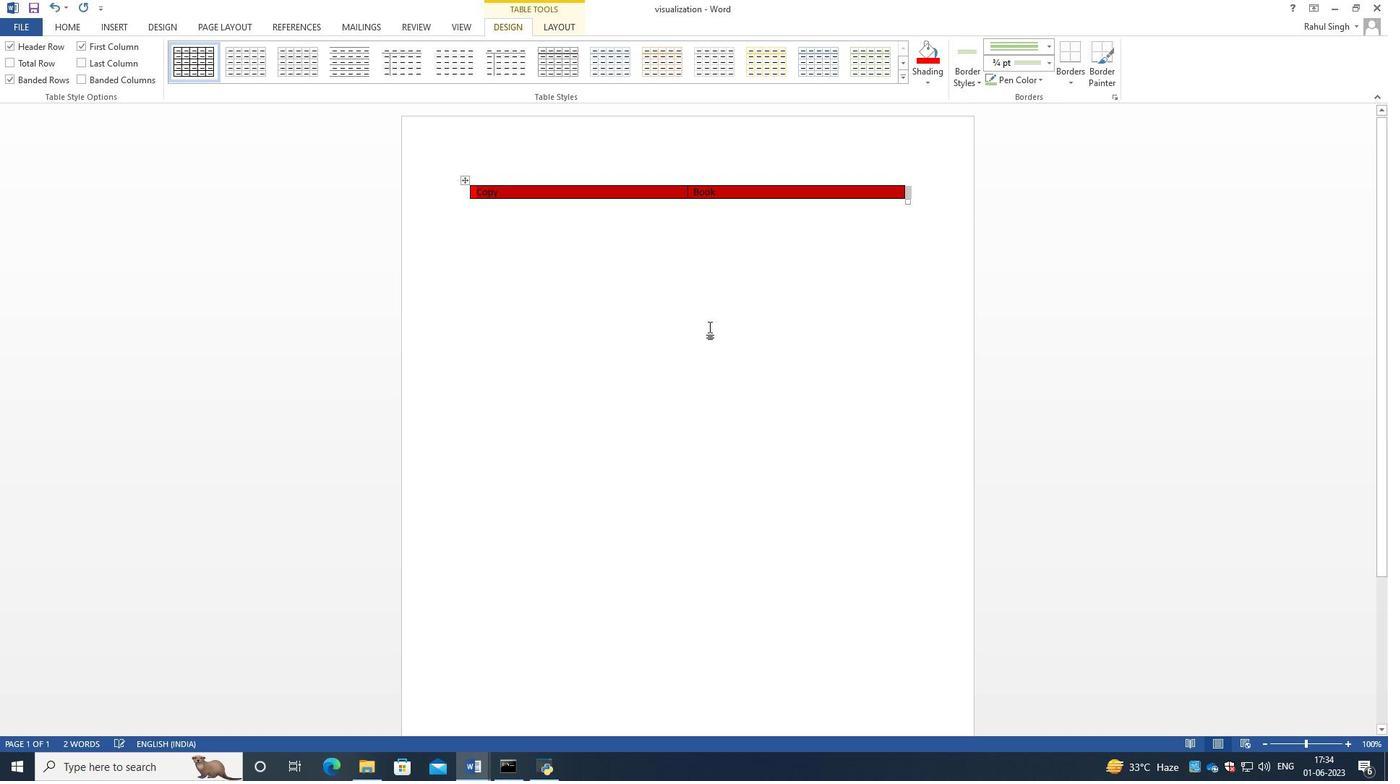 
Action: Mouse moved to (745, 261)
Screenshot: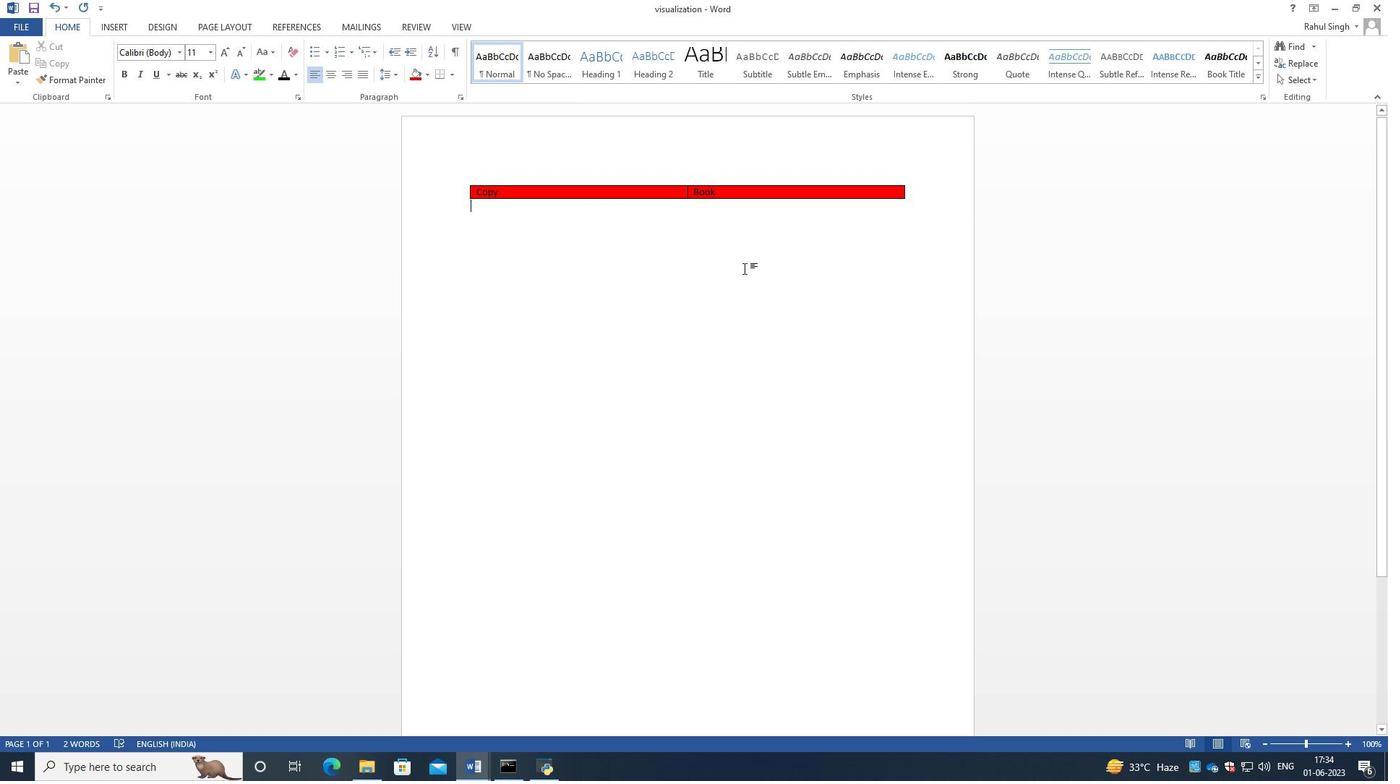 
